 Task: In the  document Povertyfile.epub Insert the command  'Suggesting 'Email the file to   'softage.6@softage.net', with message attached Time-Sensitive: I kindly ask you to go through the email I've sent as soon as possible. and file type: Microsoft Word
Action: Mouse moved to (277, 445)
Screenshot: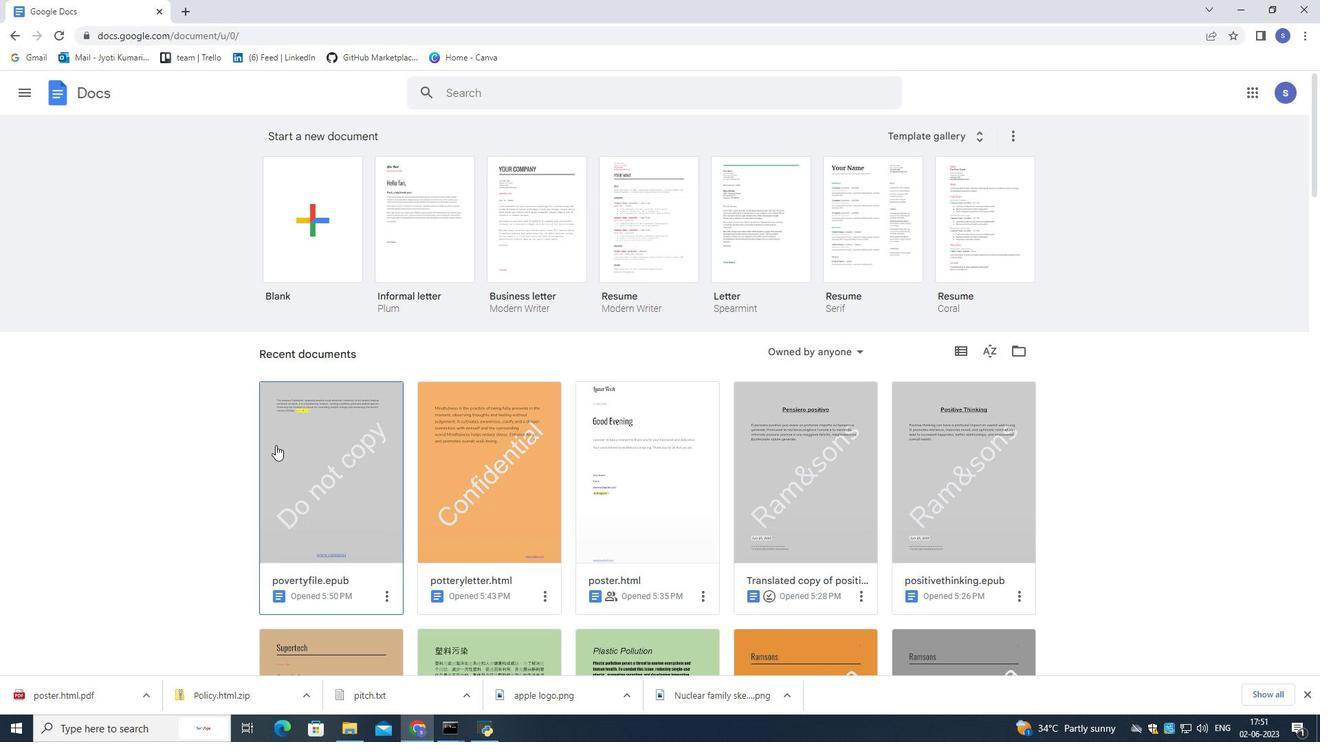 
Action: Mouse pressed left at (277, 445)
Screenshot: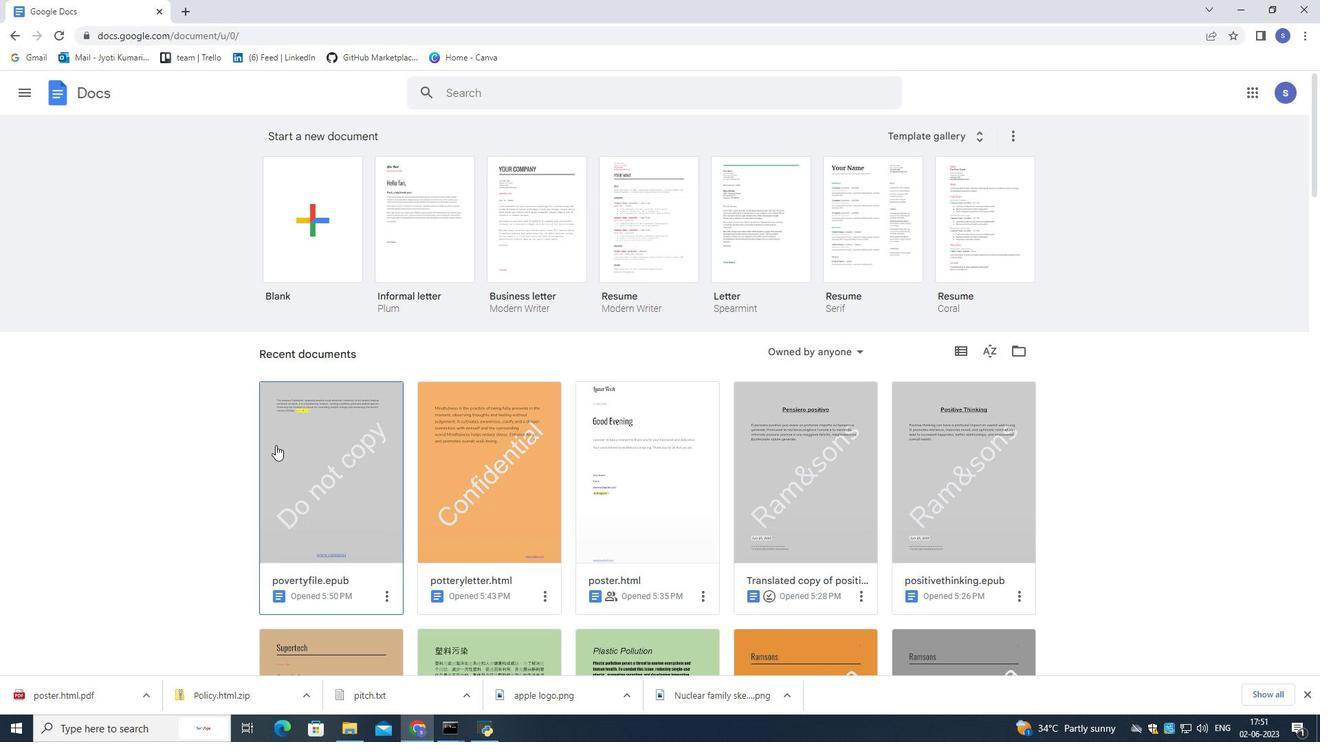 
Action: Mouse moved to (277, 445)
Screenshot: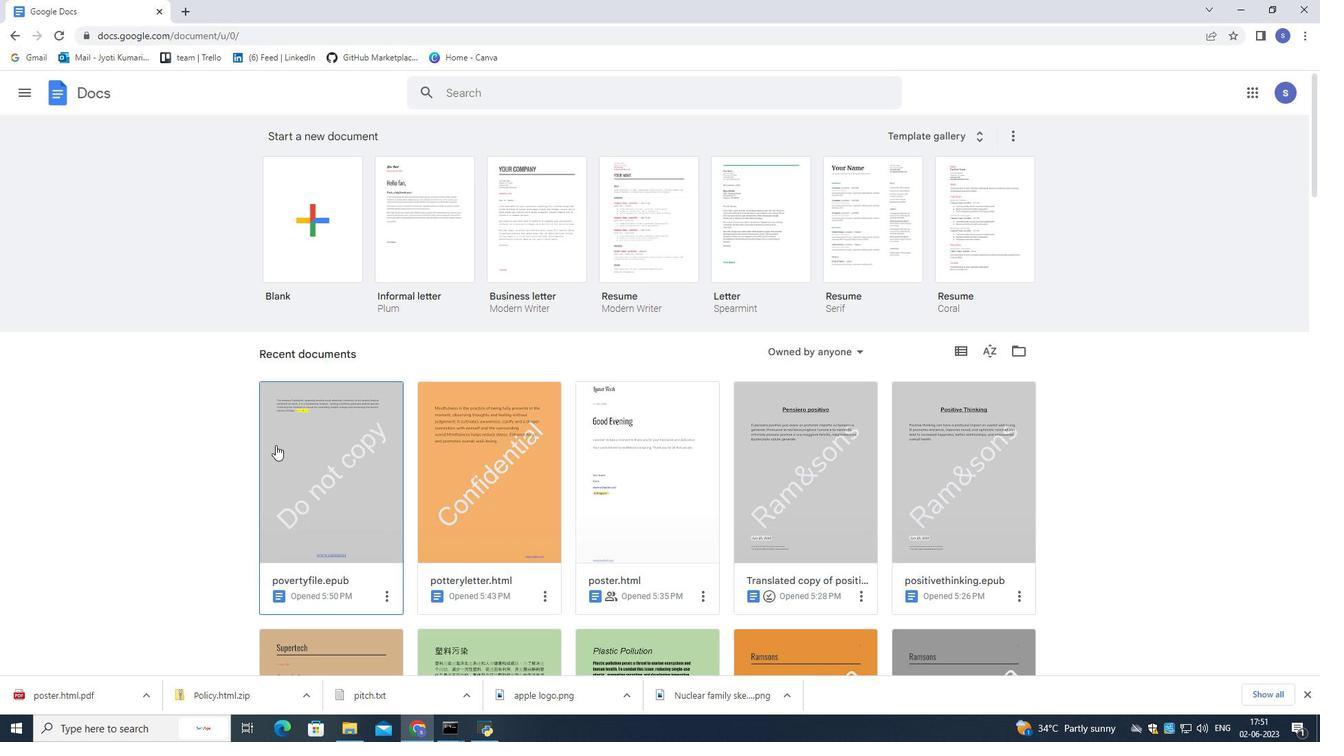 
Action: Mouse pressed left at (277, 445)
Screenshot: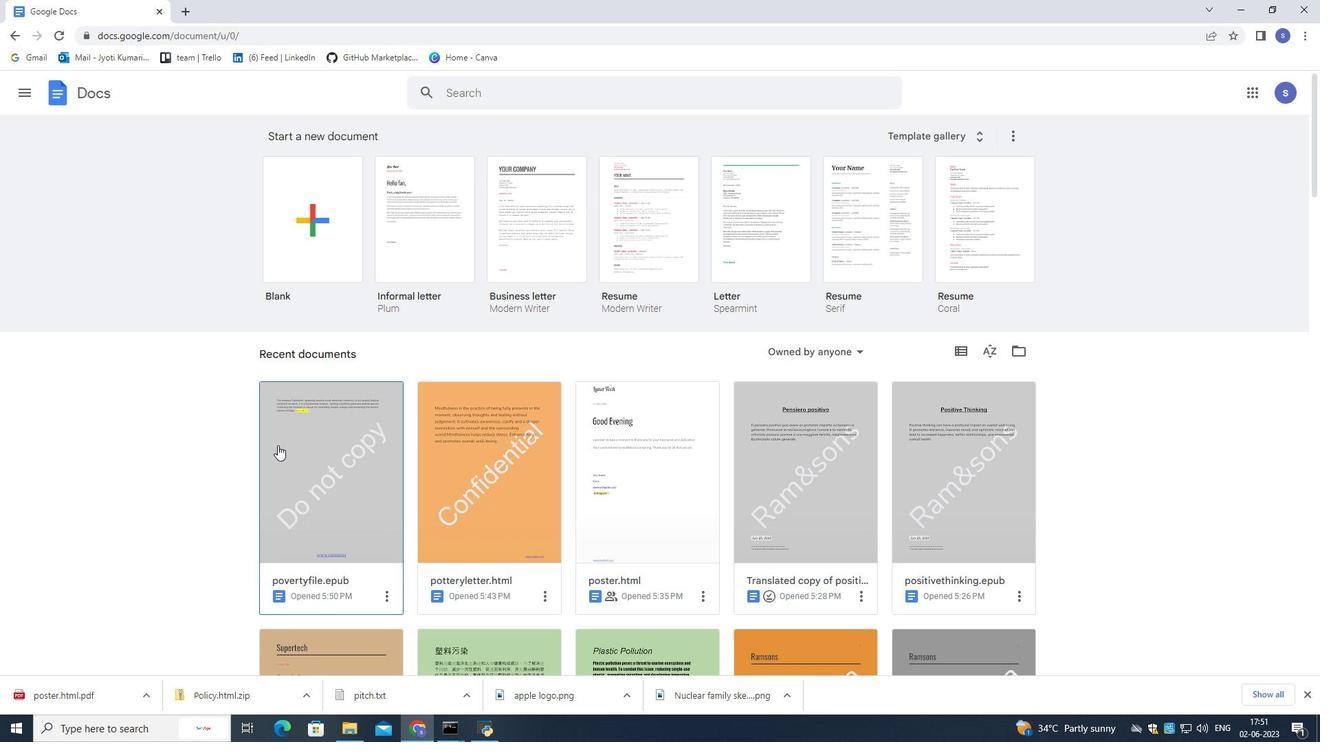
Action: Mouse moved to (1231, 129)
Screenshot: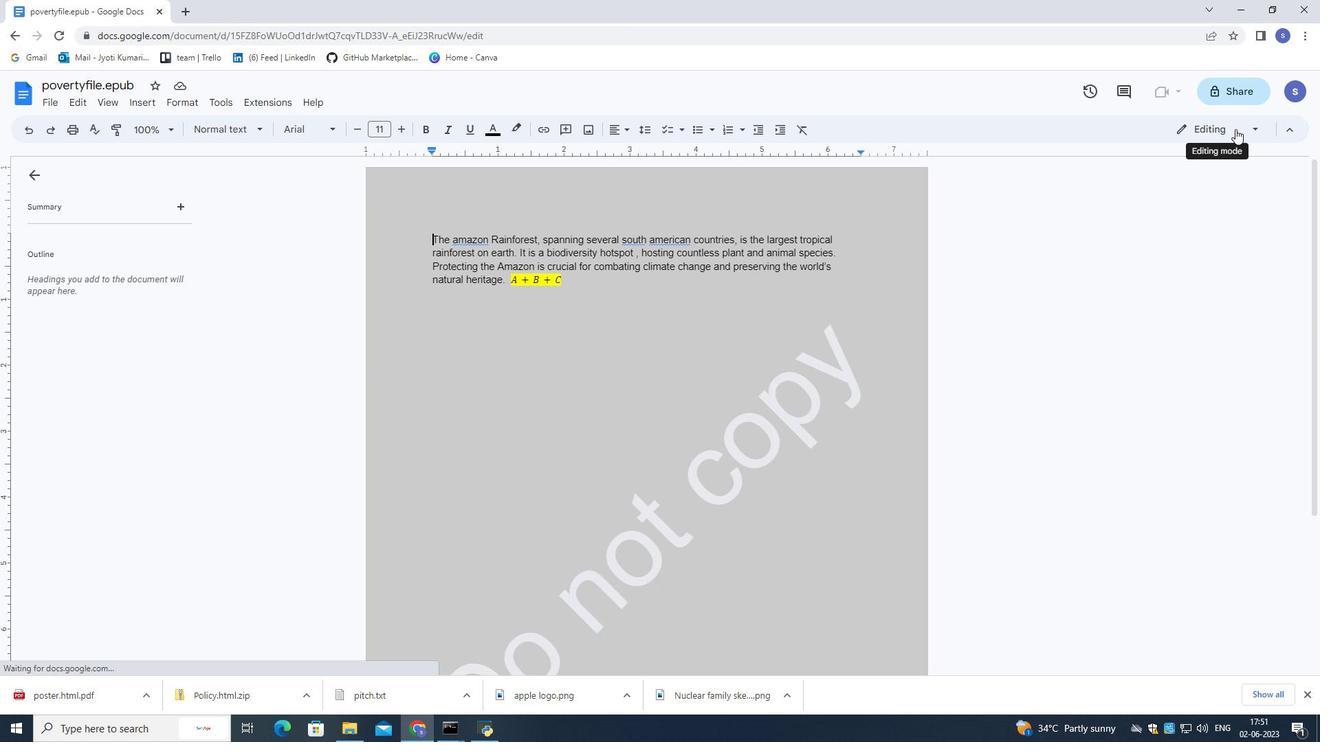 
Action: Mouse pressed left at (1231, 129)
Screenshot: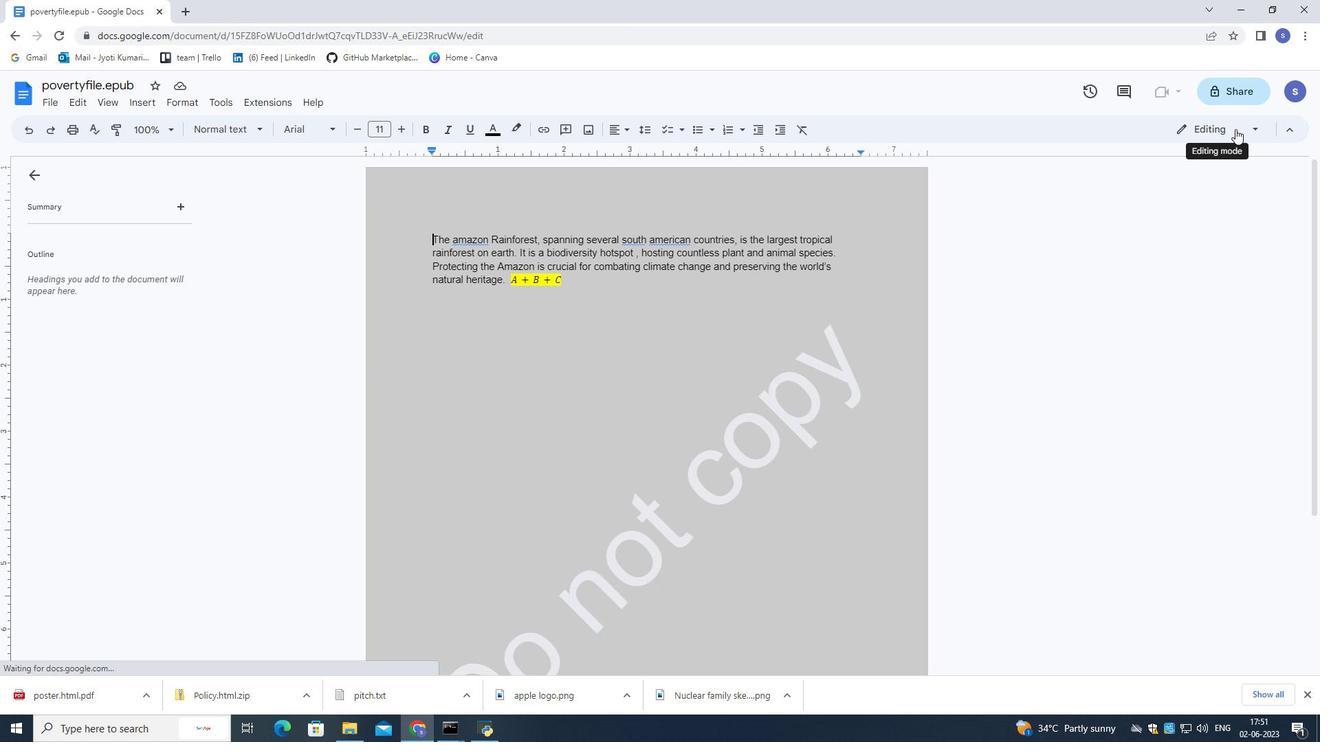
Action: Mouse moved to (1195, 189)
Screenshot: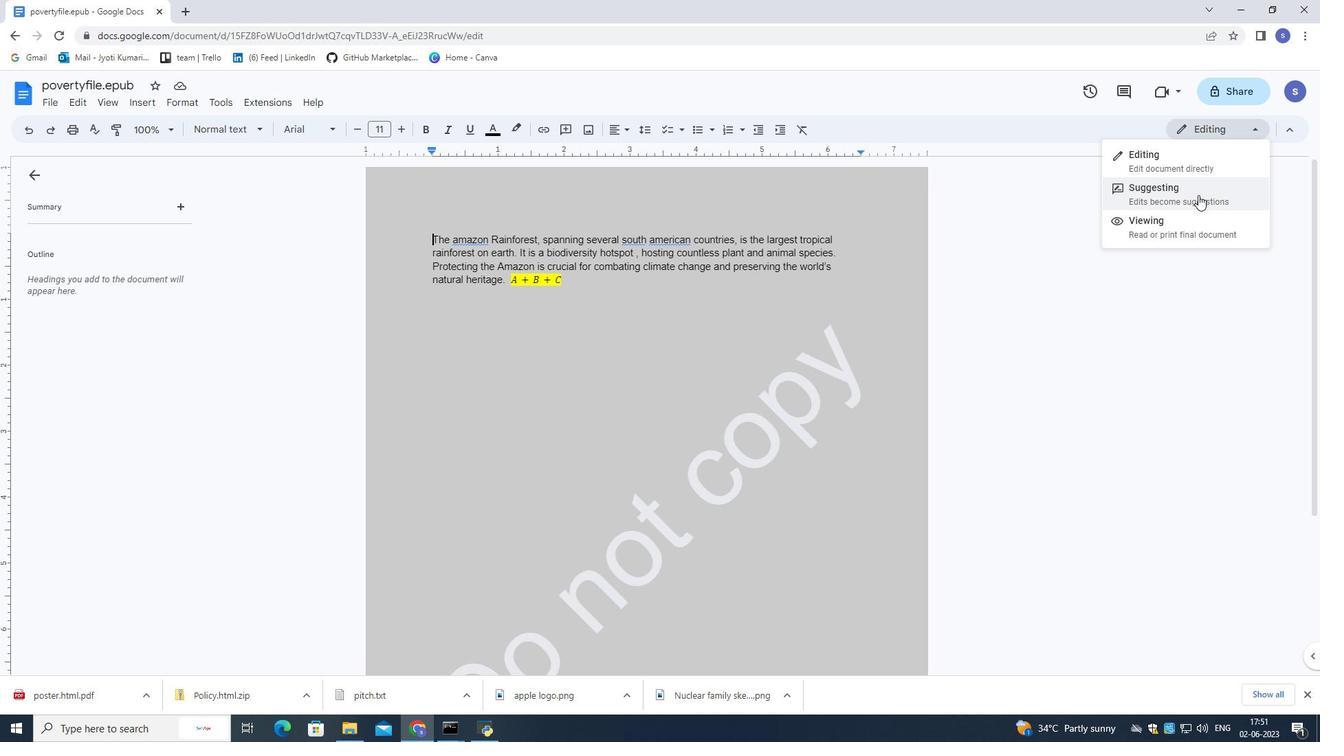 
Action: Mouse pressed left at (1195, 189)
Screenshot: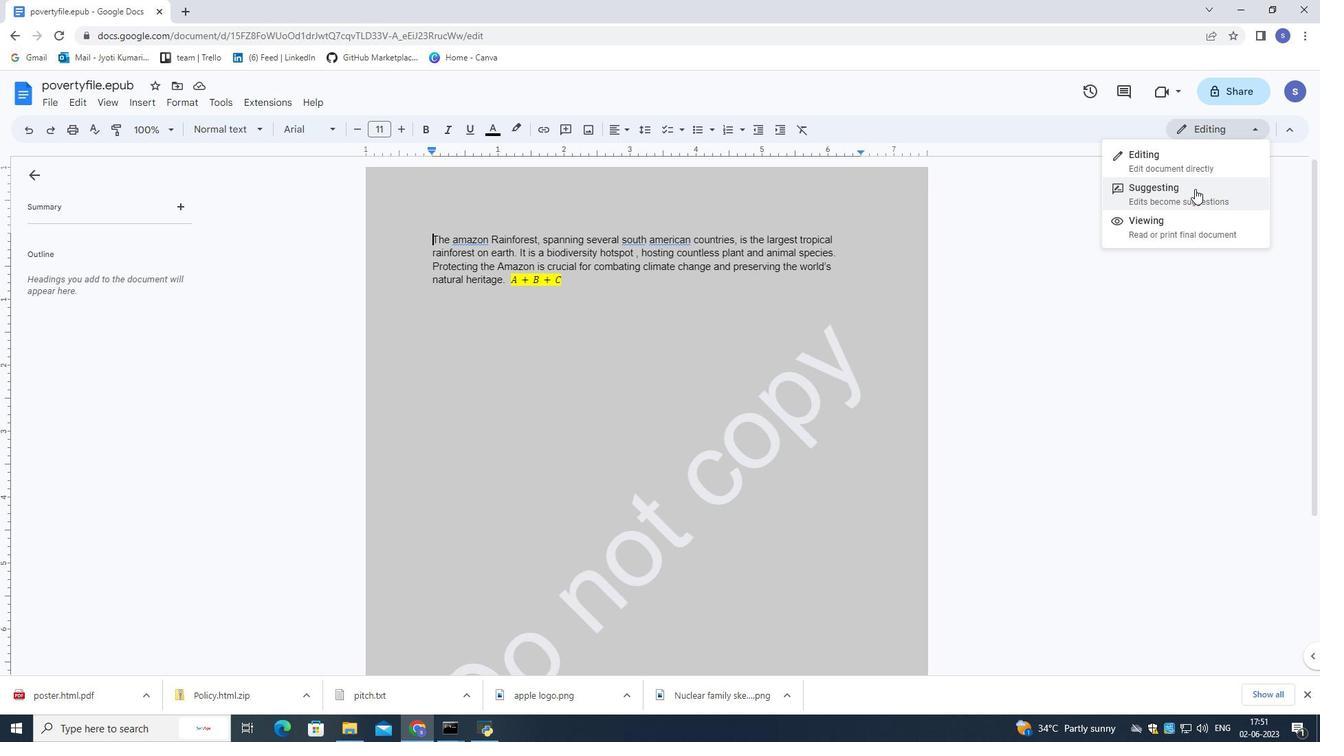 
Action: Mouse moved to (51, 100)
Screenshot: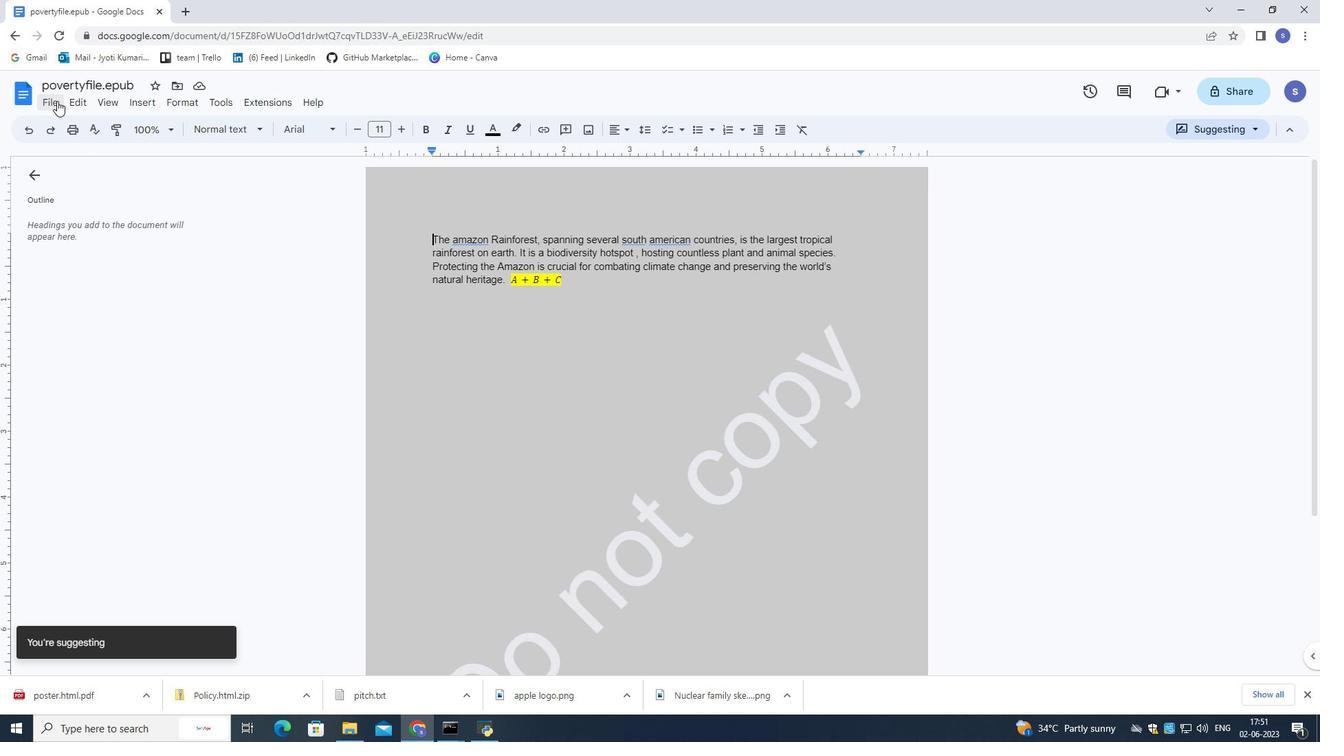 
Action: Mouse pressed left at (51, 100)
Screenshot: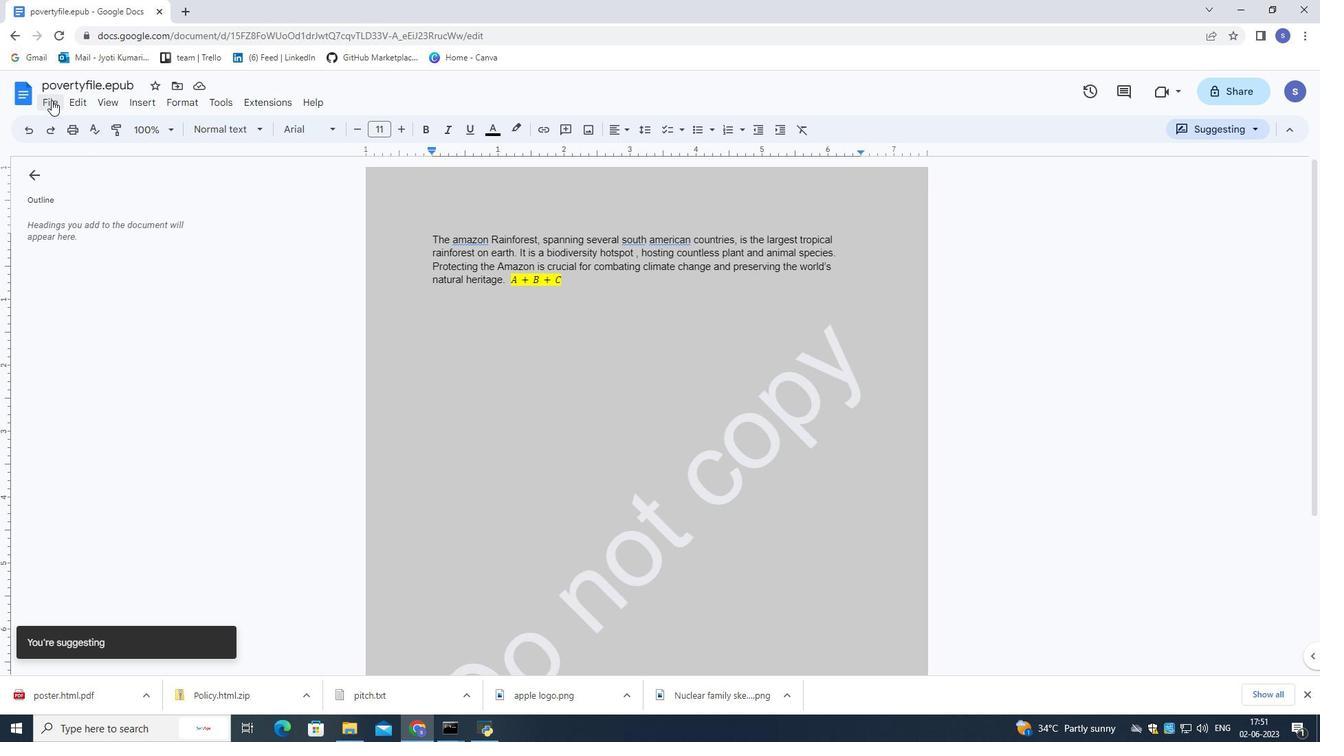 
Action: Mouse moved to (299, 233)
Screenshot: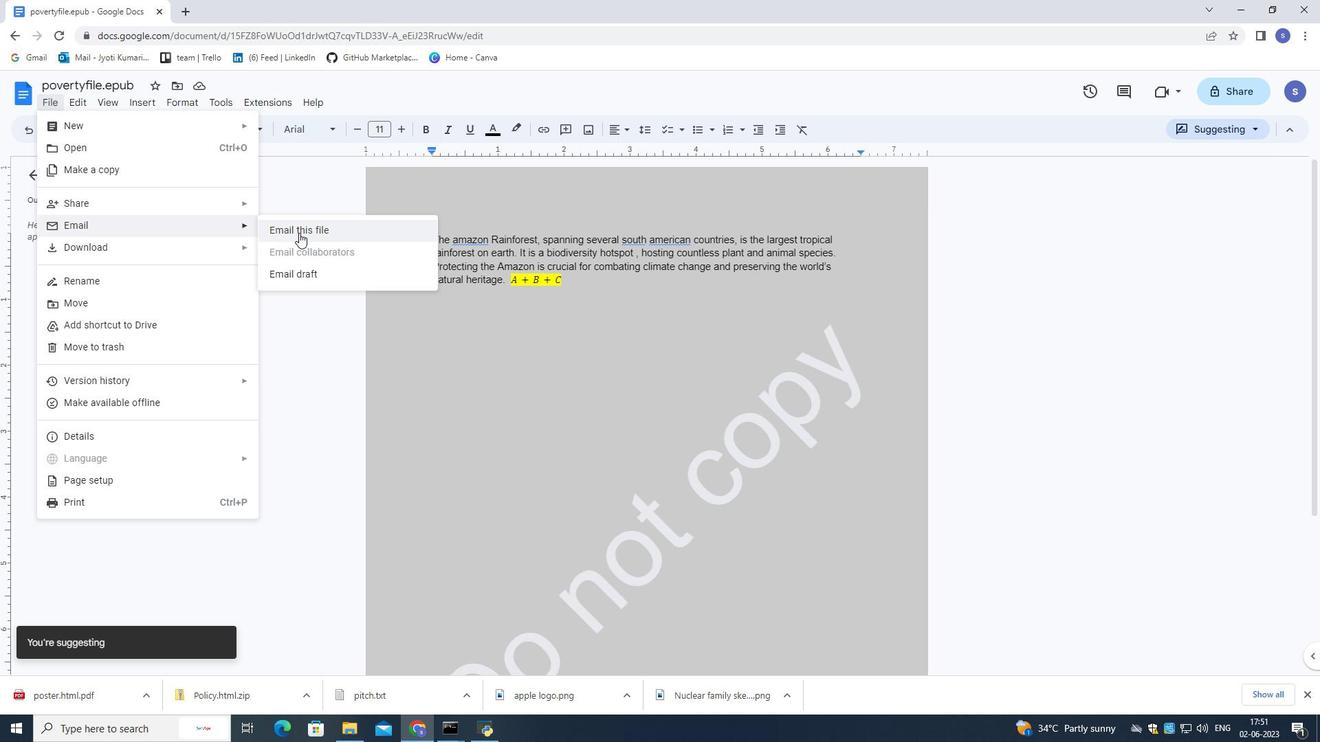 
Action: Mouse pressed left at (299, 233)
Screenshot: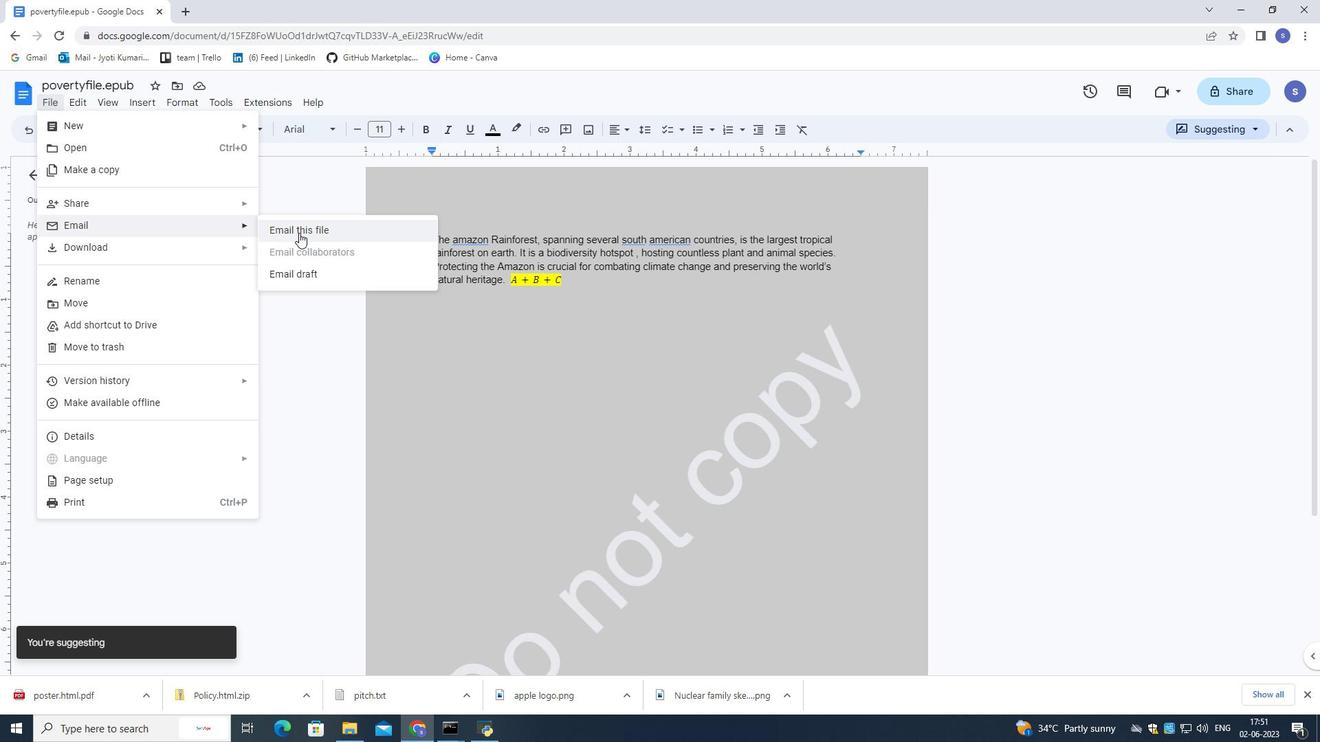 
Action: Mouse moved to (297, 229)
Screenshot: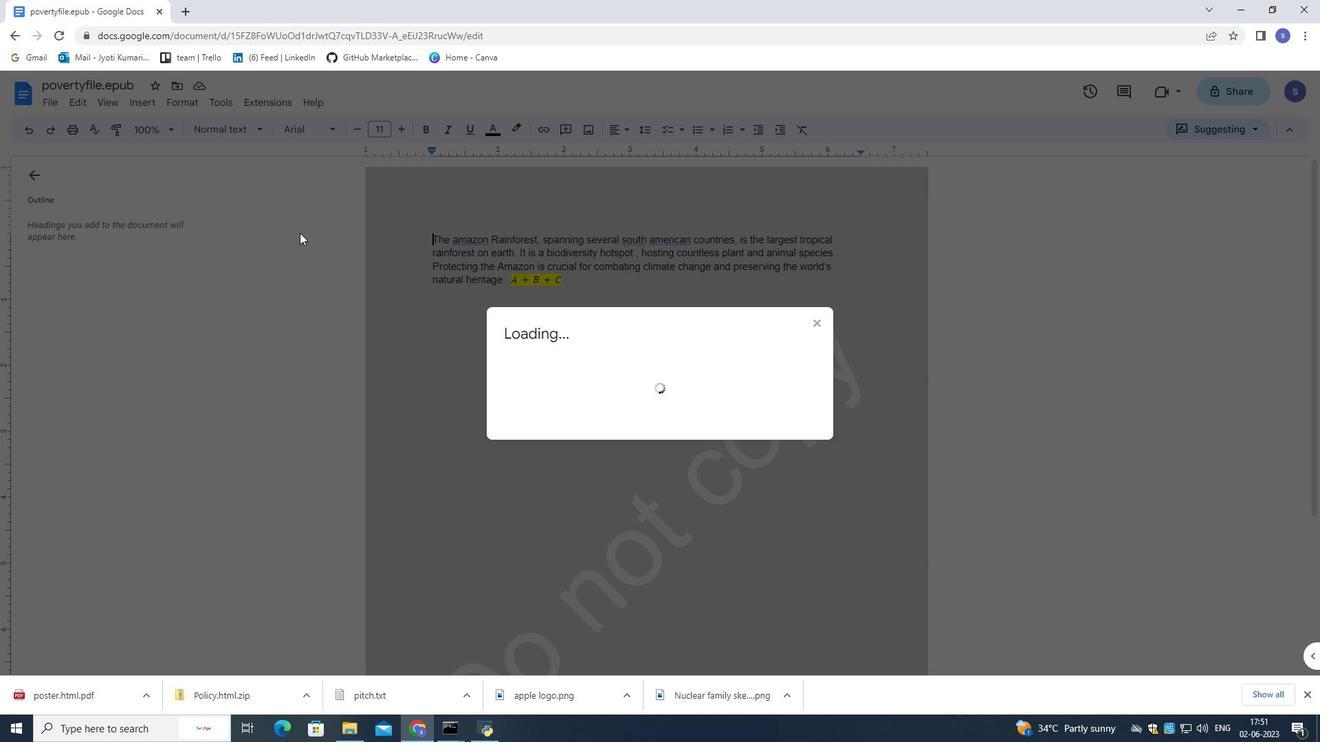 
Action: Key pressed s
Screenshot: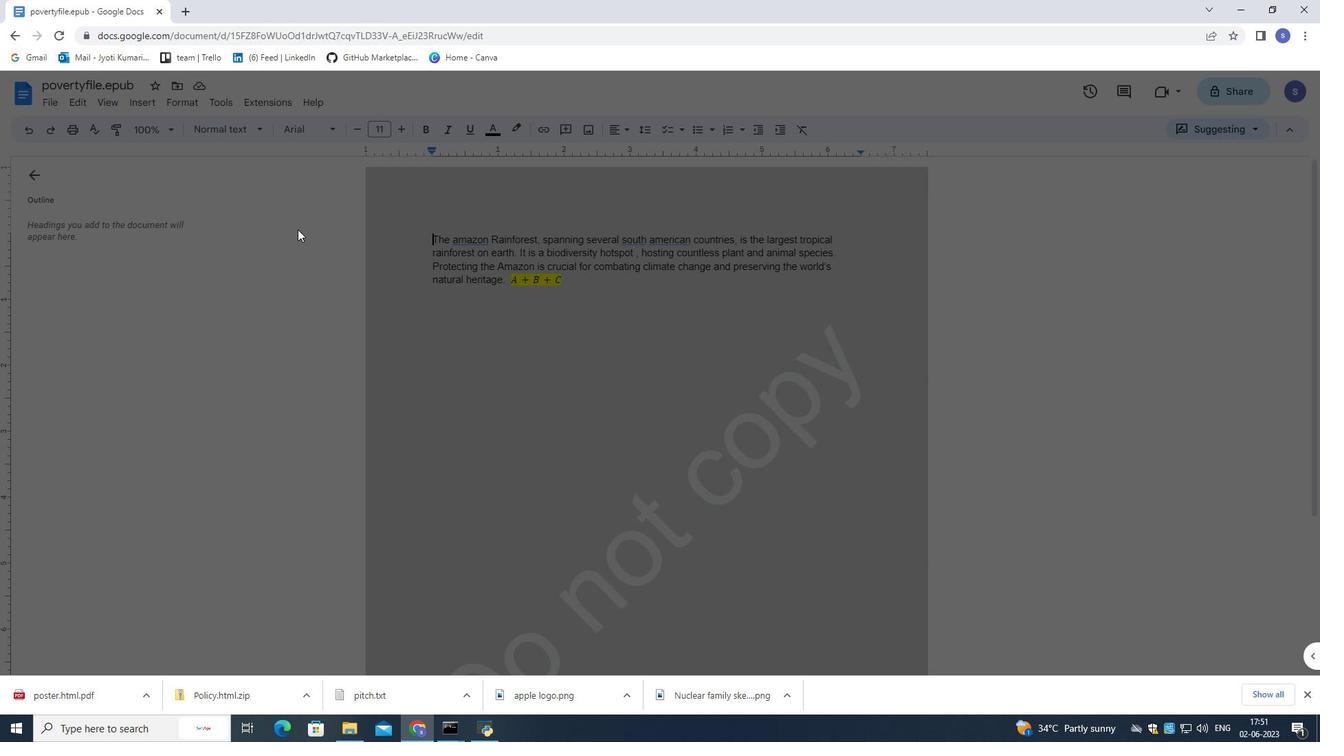 
Action: Mouse moved to (295, 223)
Screenshot: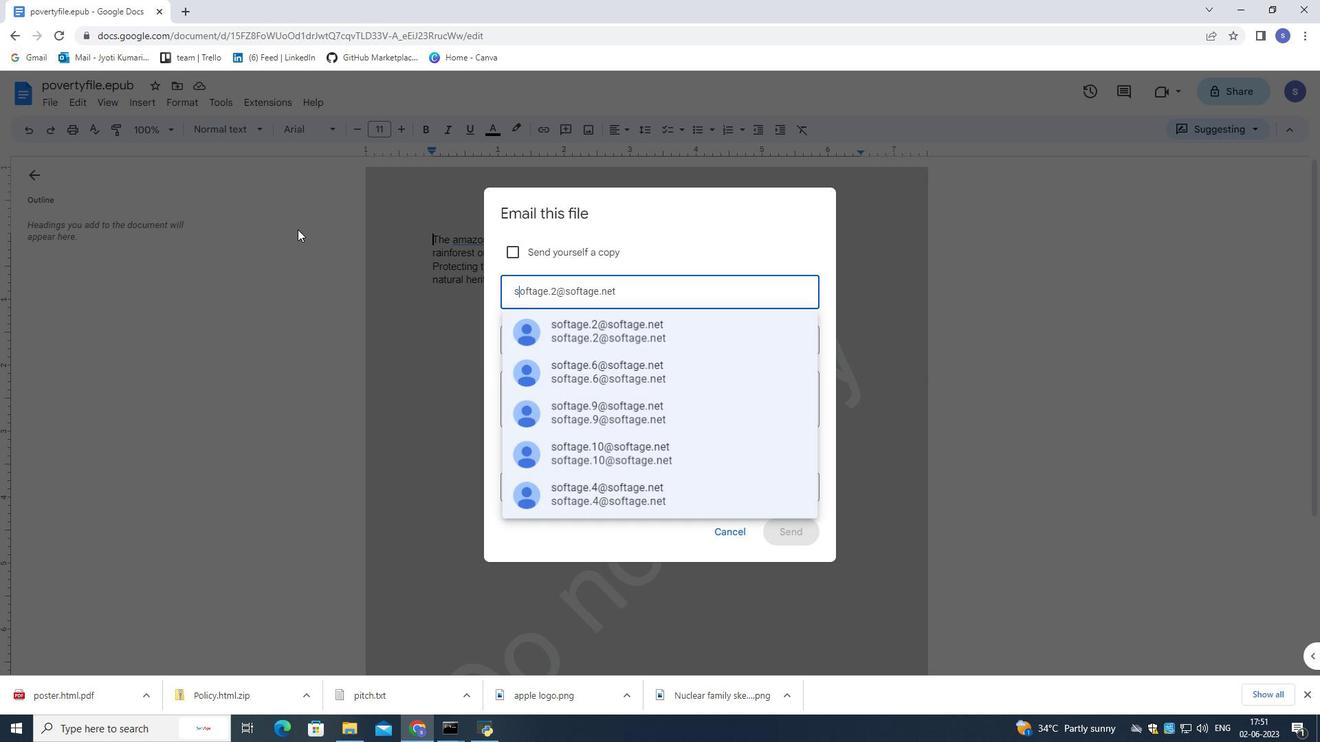 
Action: Key pressed o
Screenshot: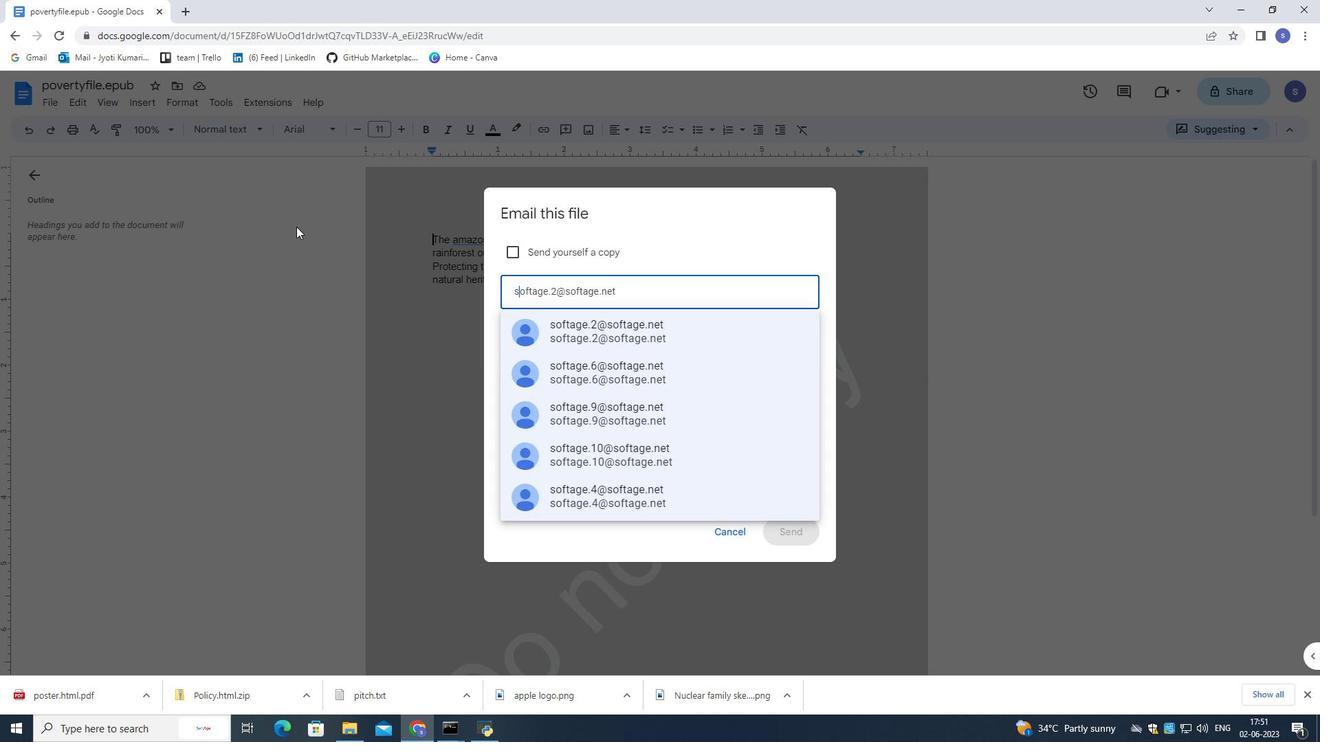 
Action: Mouse moved to (295, 221)
Screenshot: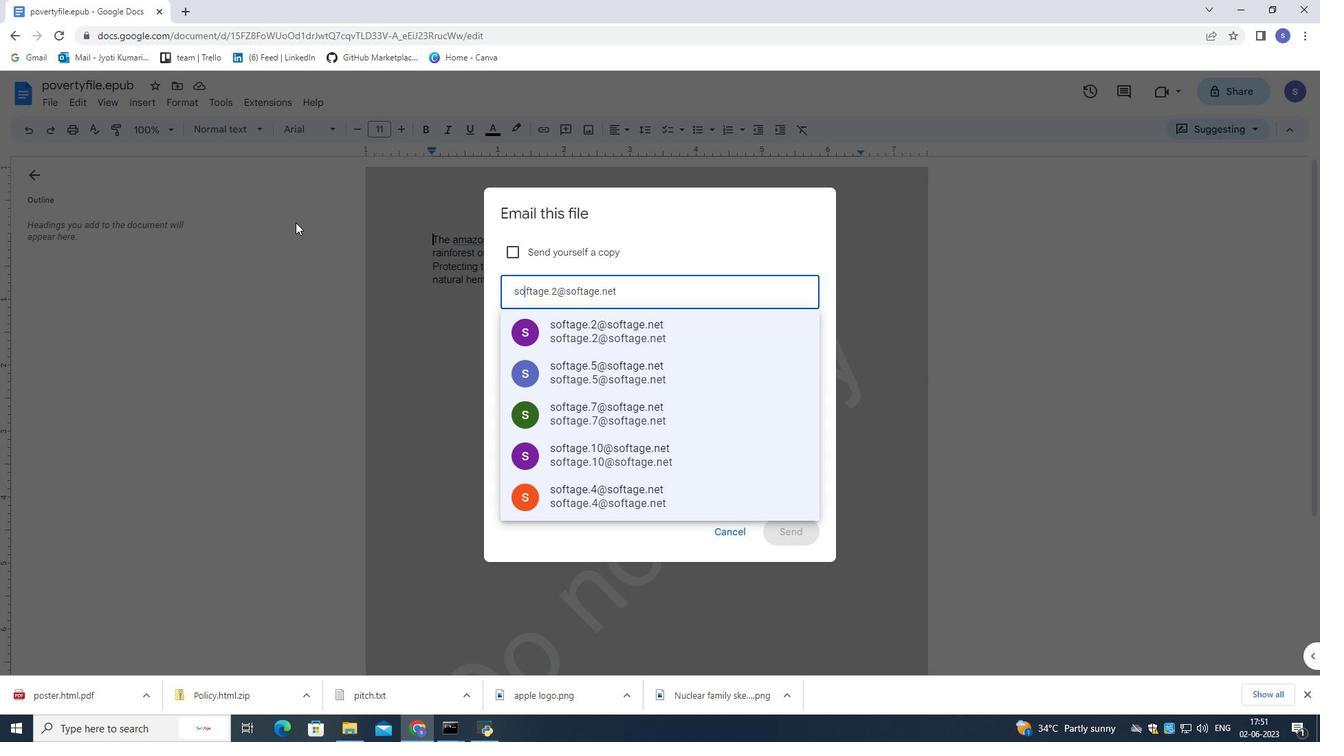 
Action: Key pressed f
Screenshot: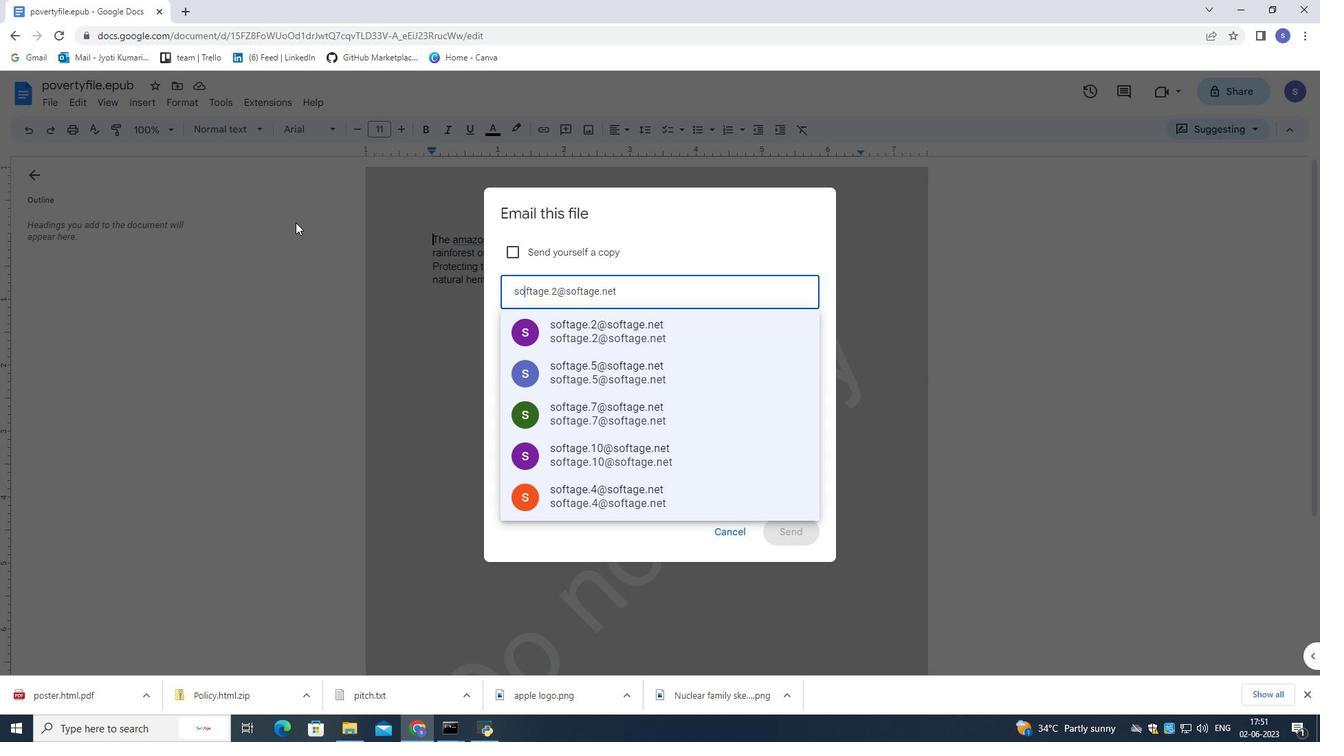 
Action: Mouse moved to (295, 218)
Screenshot: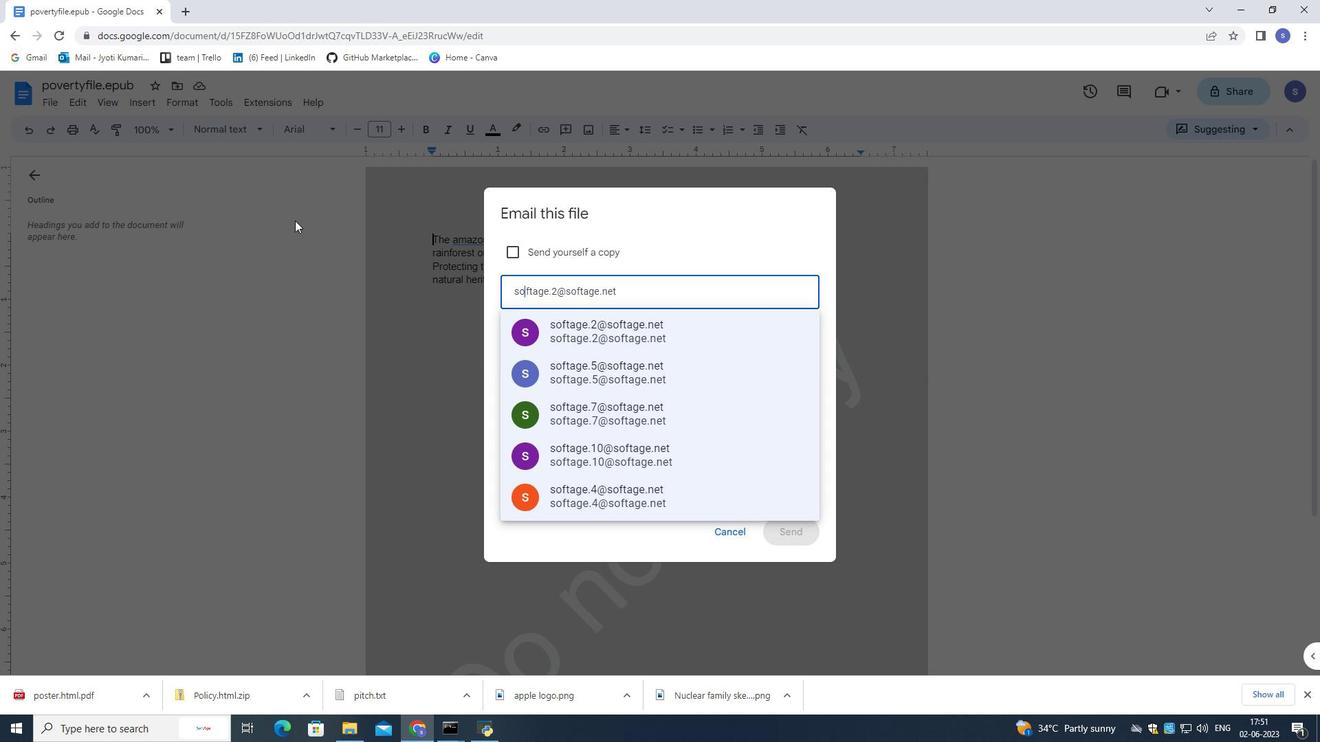 
Action: Key pressed t
Screenshot: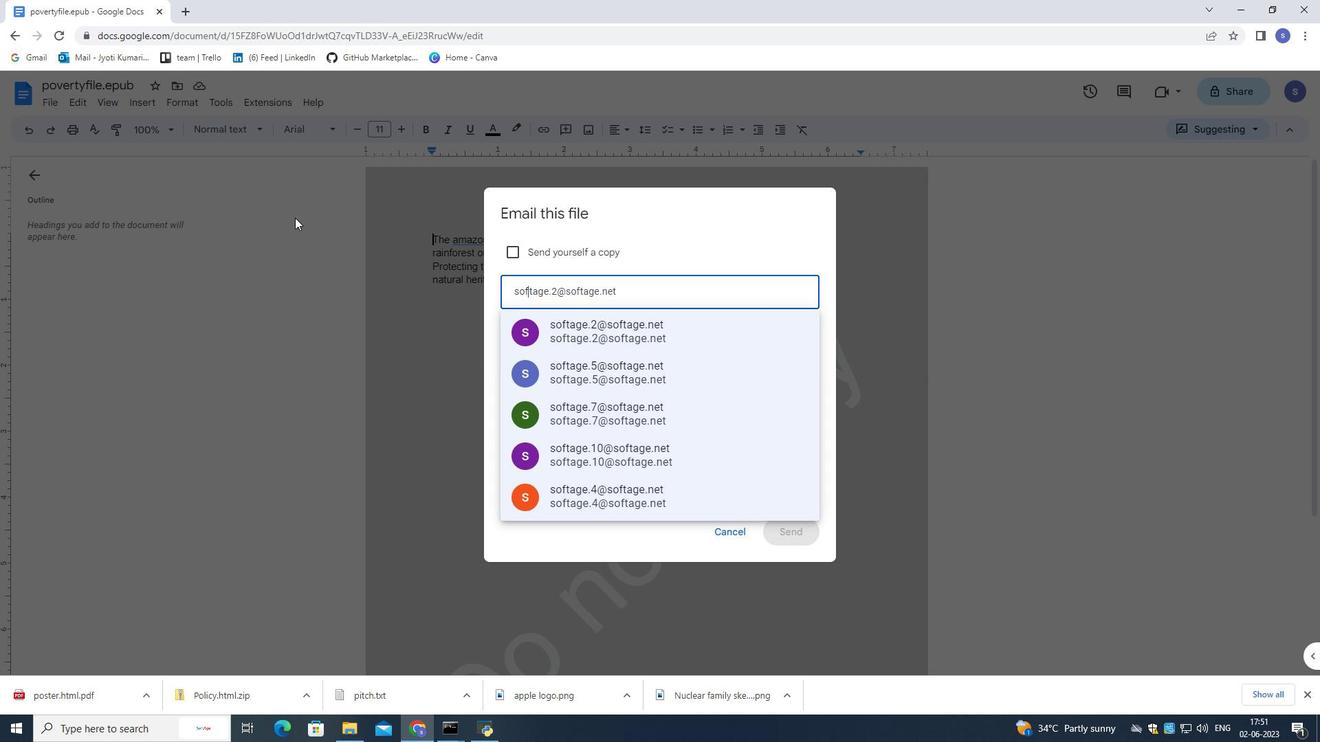 
Action: Mouse moved to (293, 216)
Screenshot: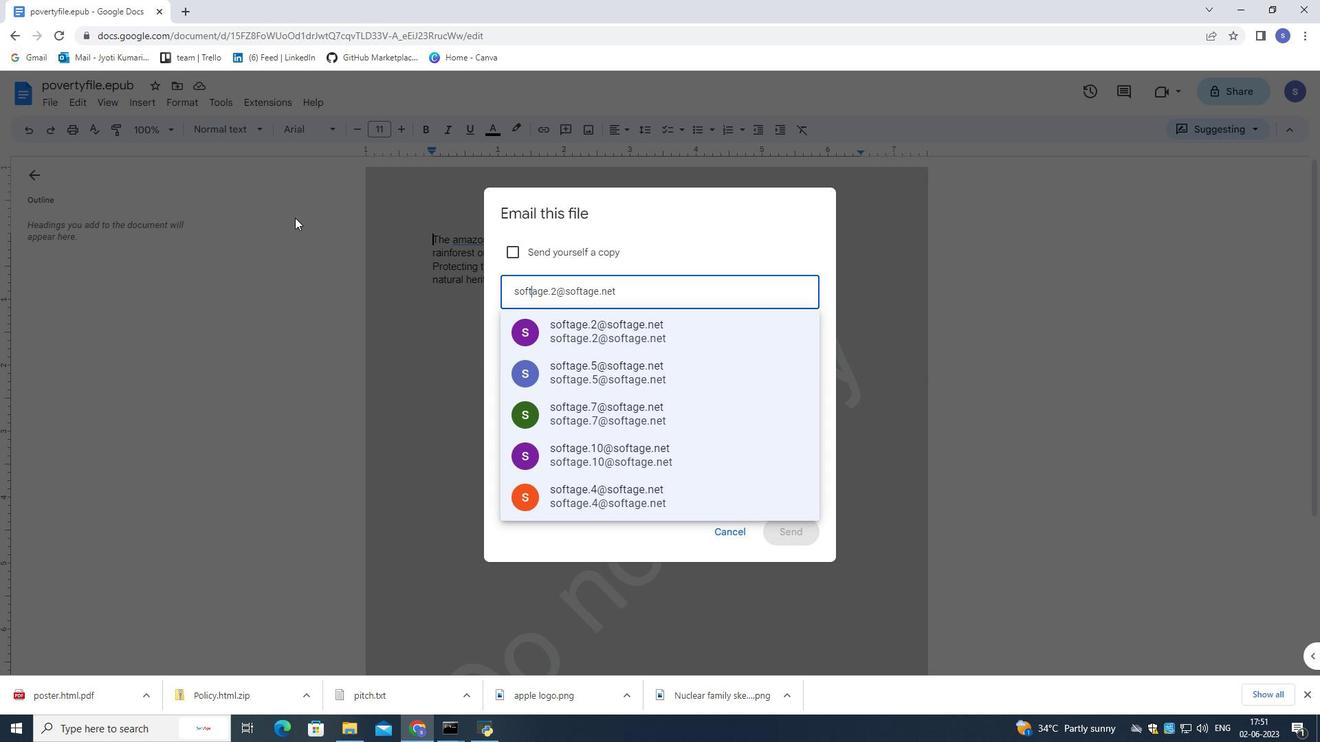 
Action: Key pressed age
Screenshot: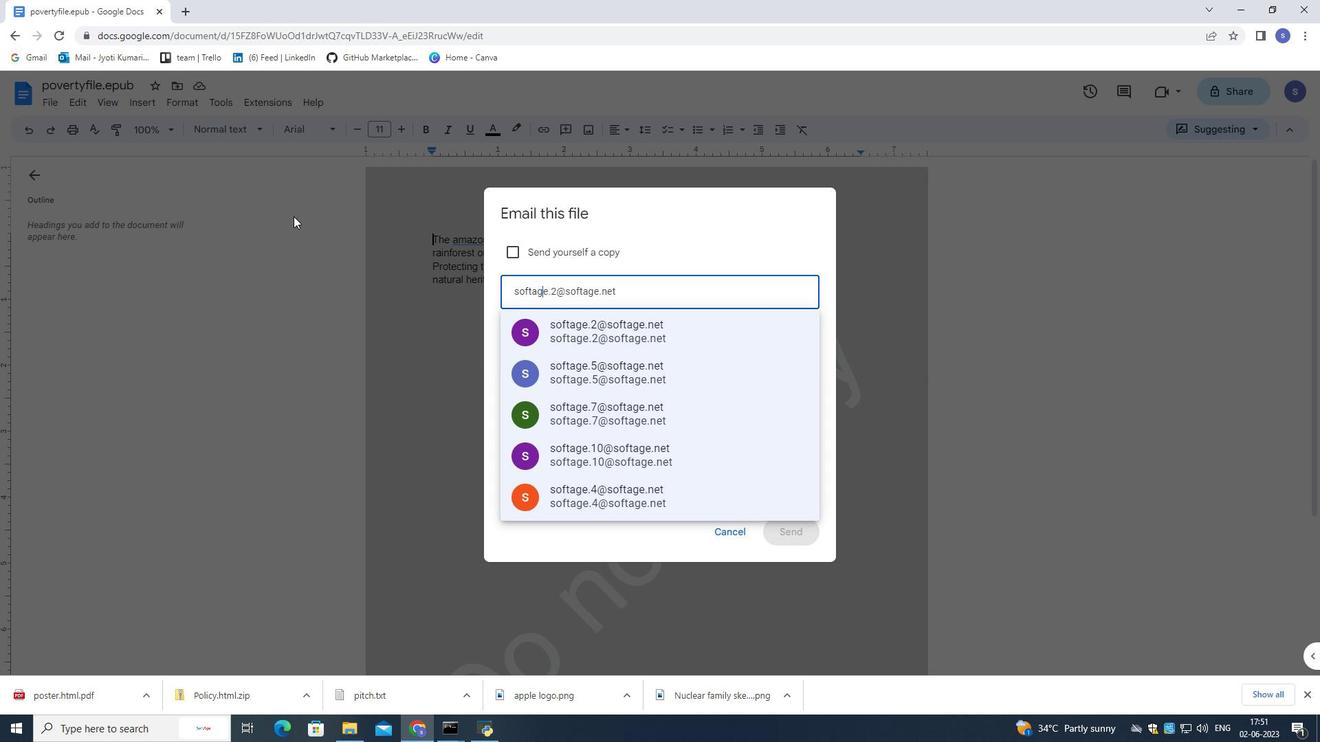 
Action: Mouse moved to (293, 216)
Screenshot: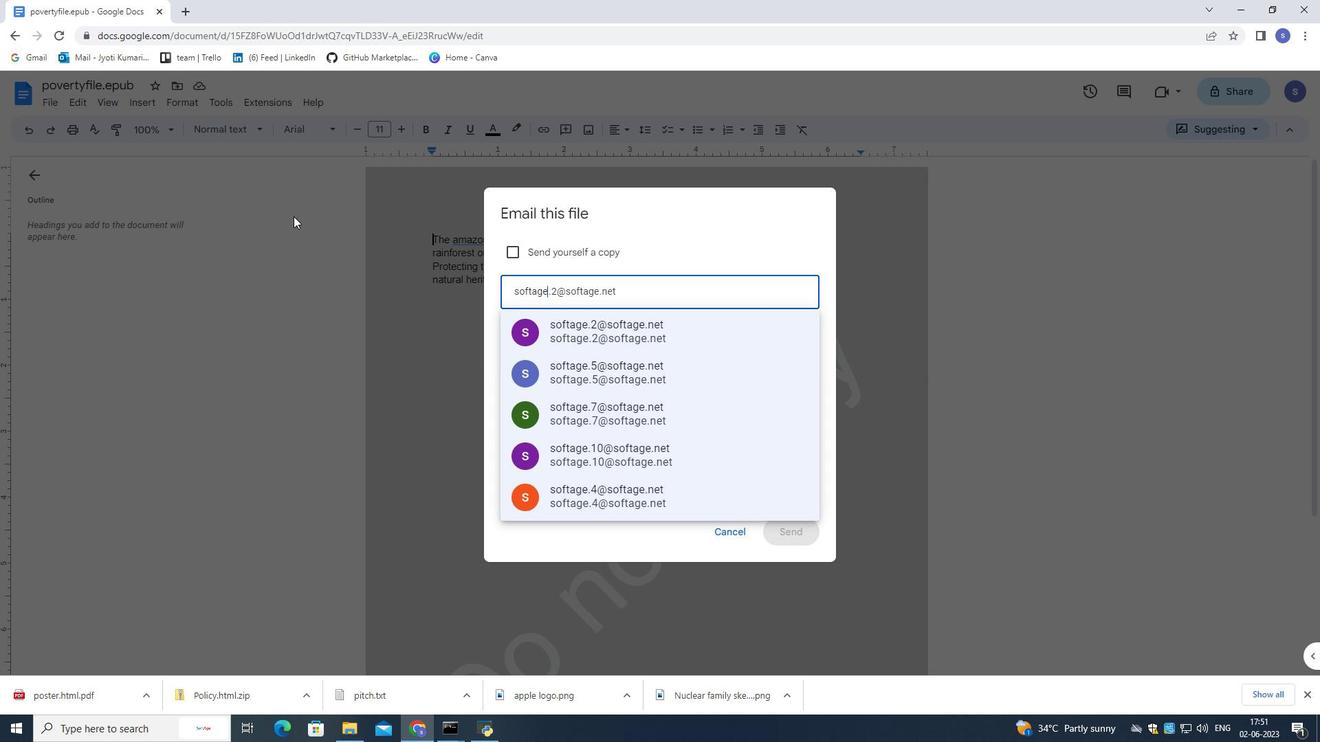 
Action: Key pressed .
Screenshot: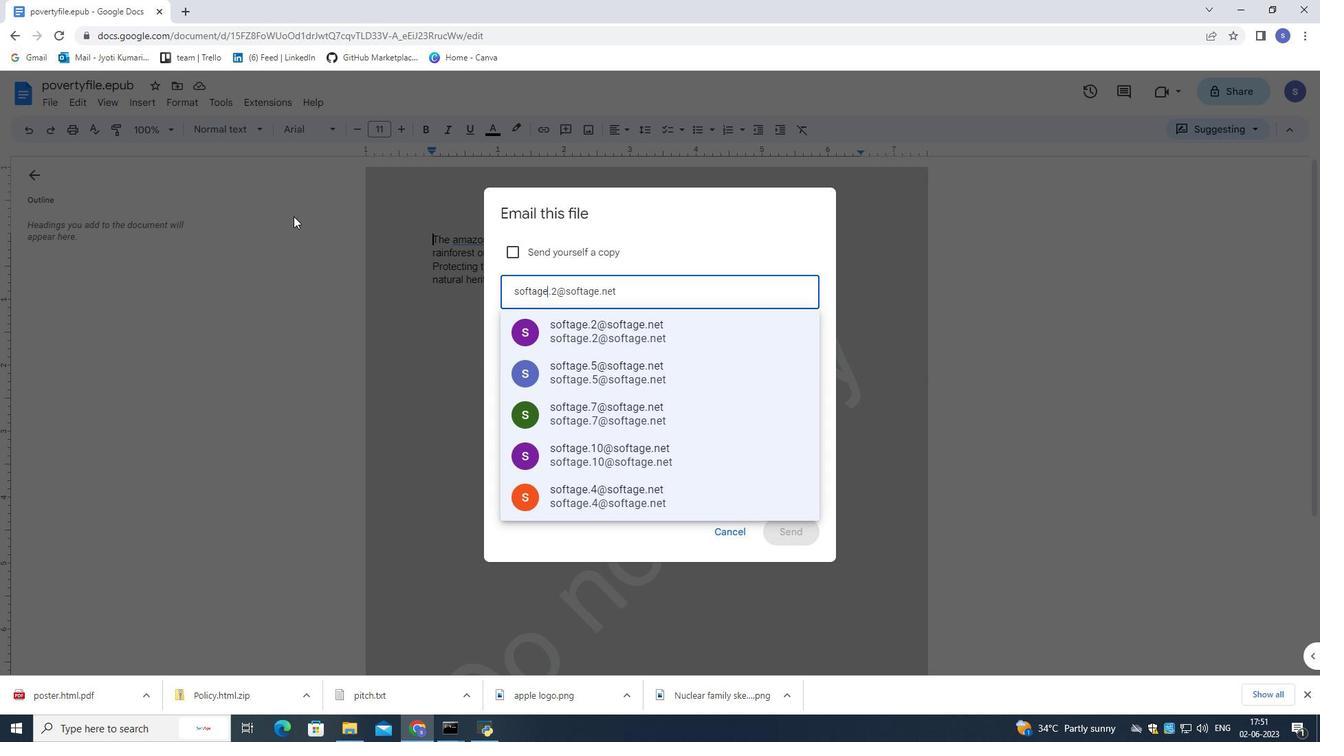 
Action: Mouse moved to (293, 215)
Screenshot: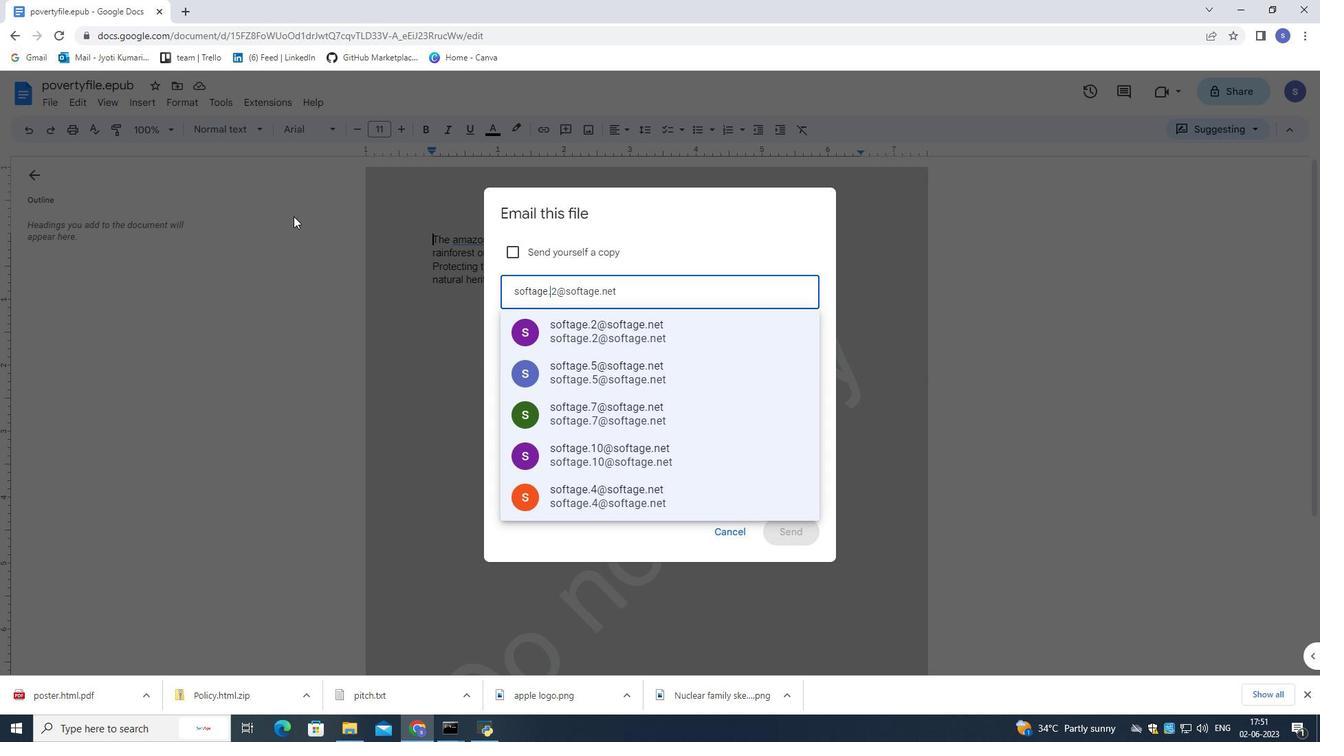 
Action: Key pressed 6
Screenshot: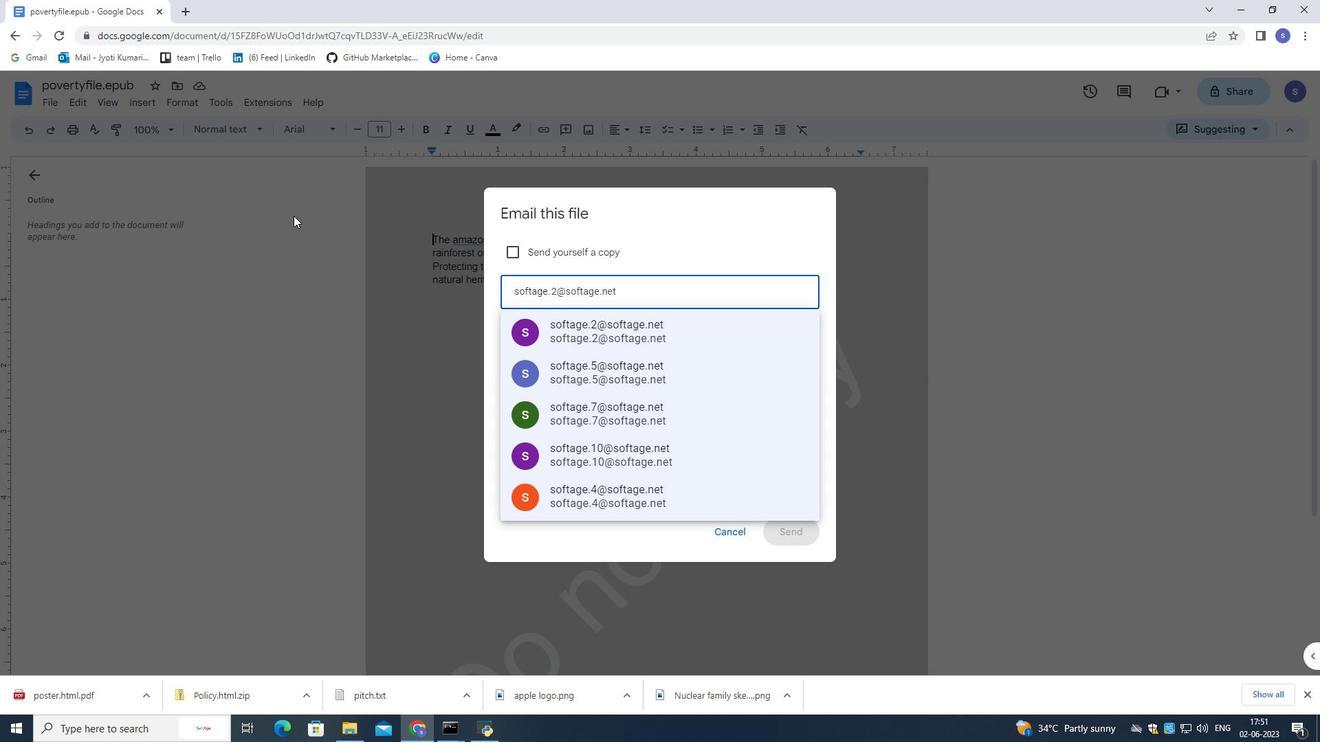 
Action: Mouse moved to (293, 214)
Screenshot: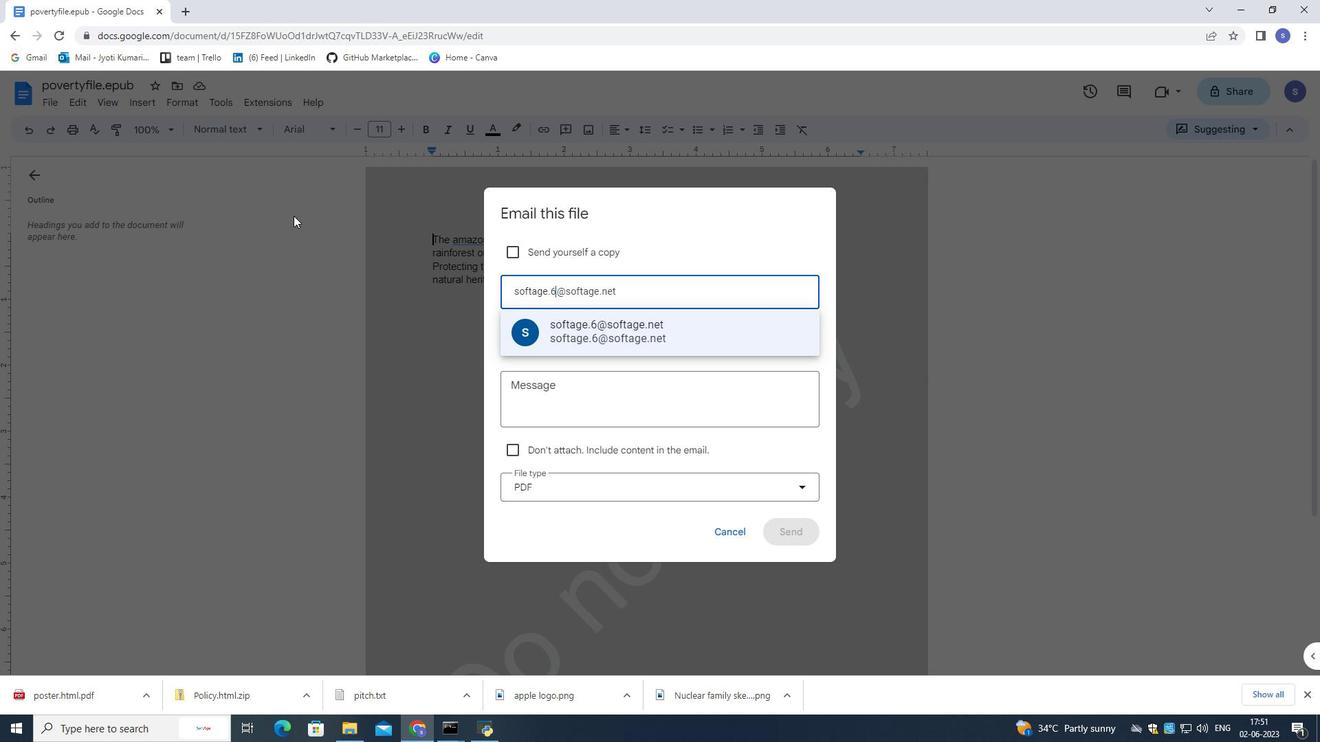 
Action: Key pressed <Key.shift>@so
Screenshot: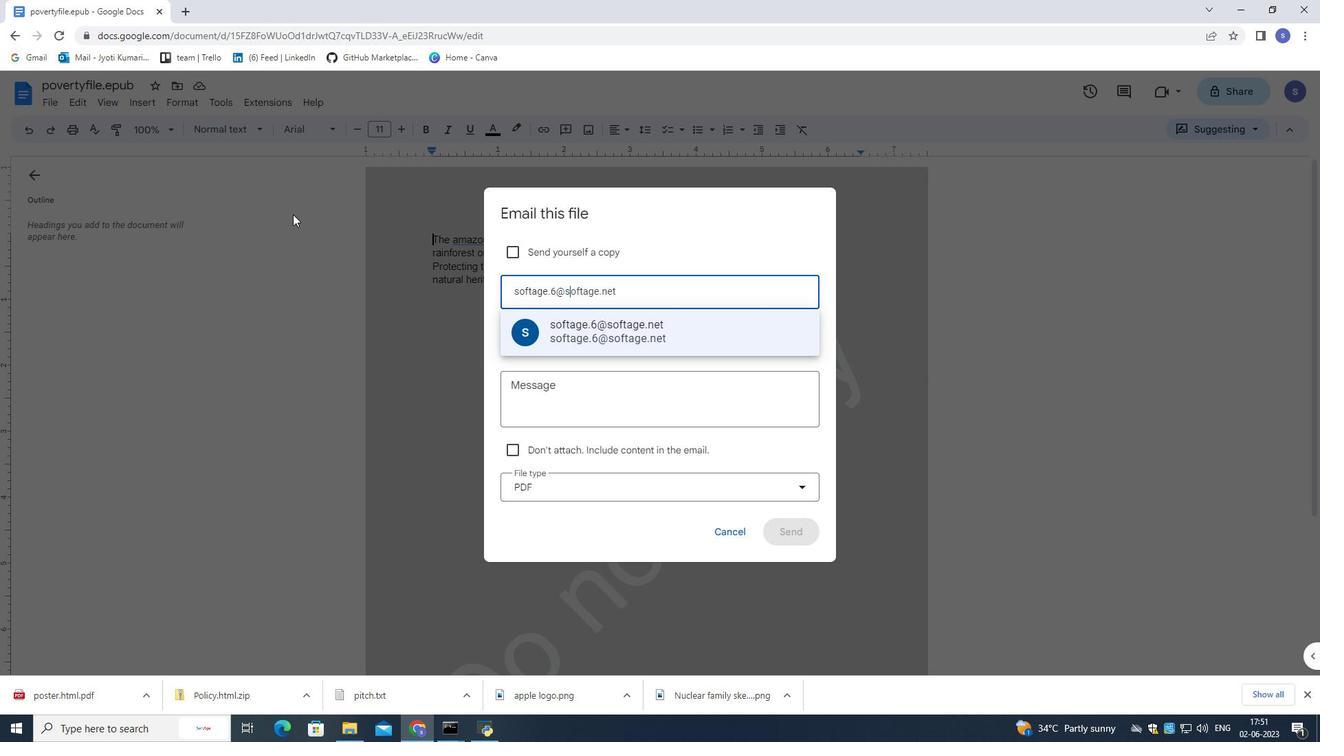 
Action: Mouse moved to (293, 212)
Screenshot: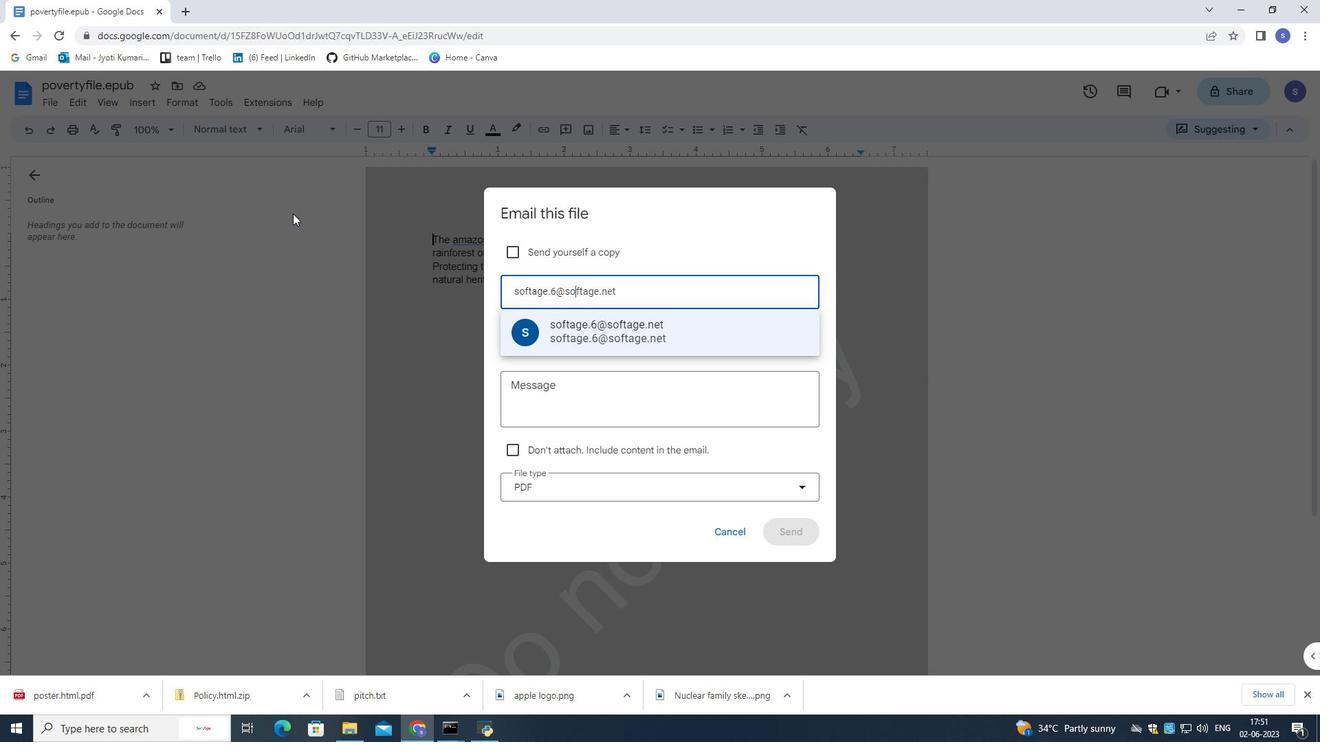 
Action: Key pressed ftage
Screenshot: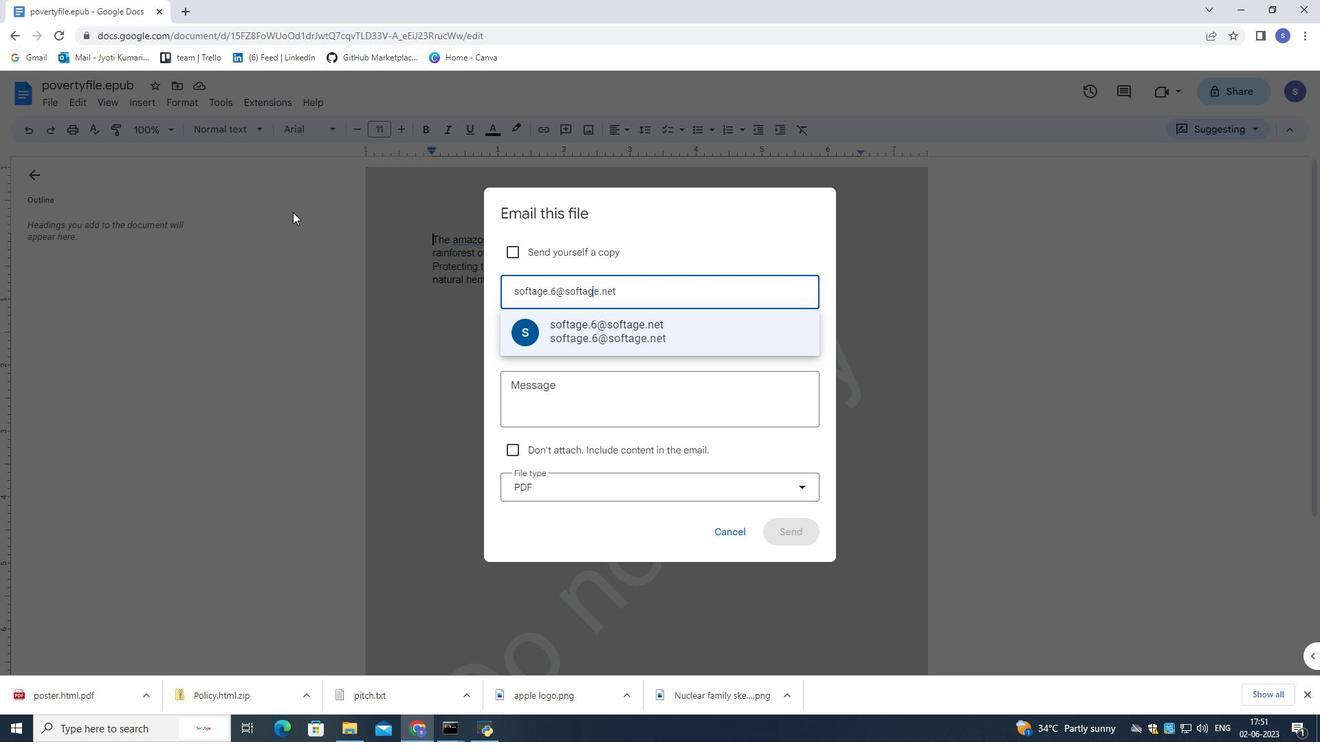 
Action: Mouse moved to (293, 212)
Screenshot: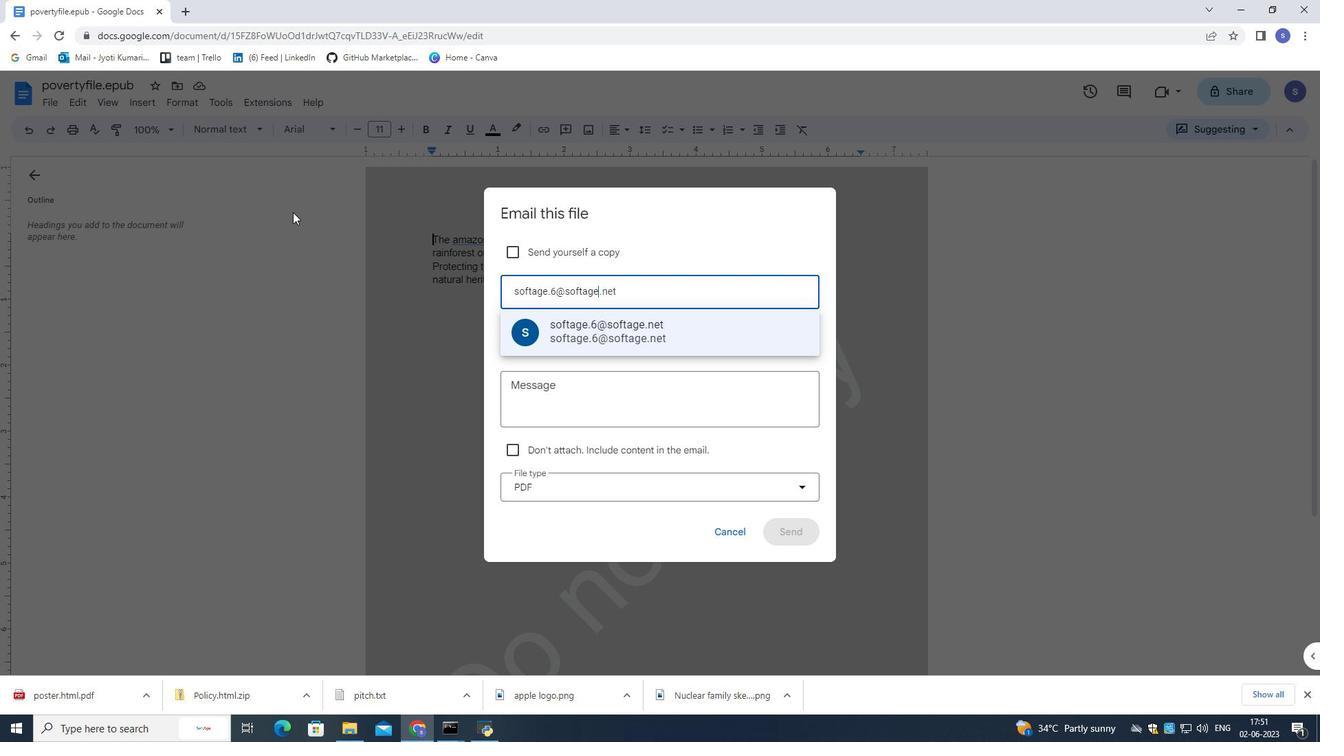 
Action: Key pressed .net
Screenshot: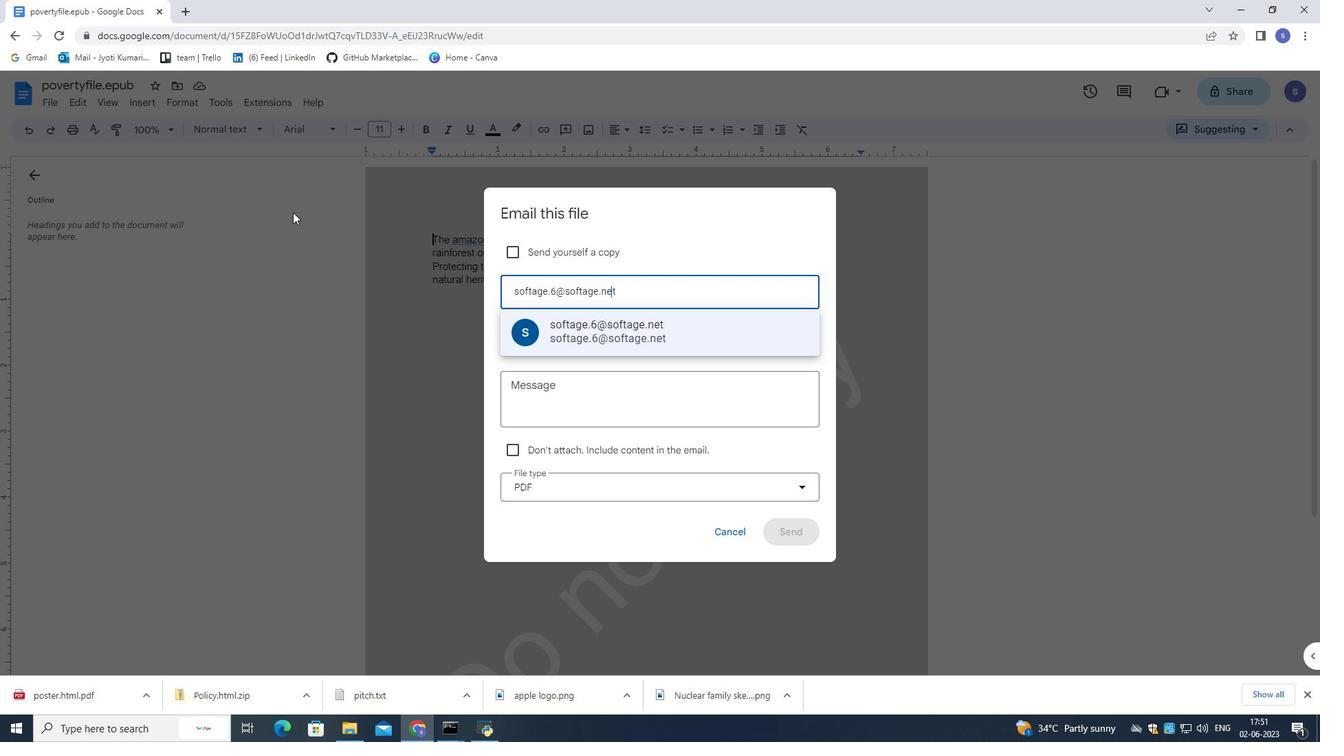 
Action: Mouse moved to (620, 315)
Screenshot: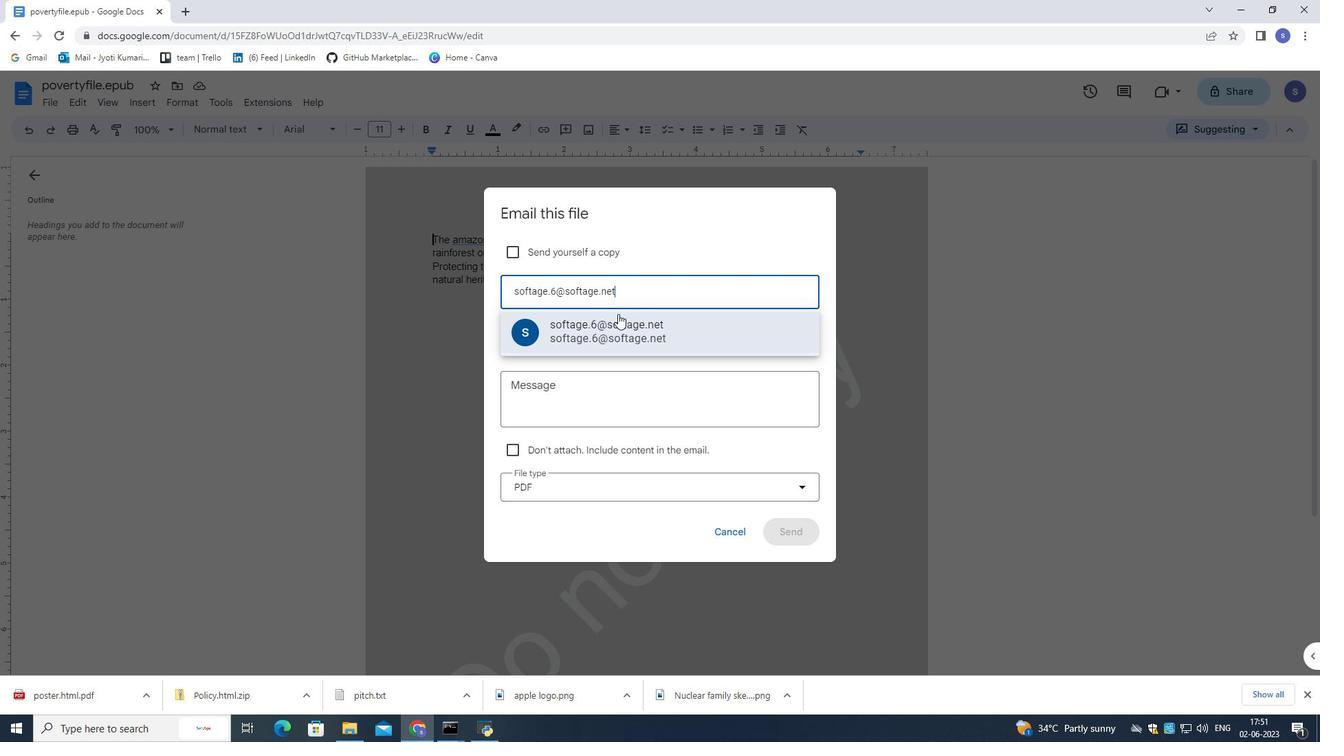 
Action: Mouse pressed left at (620, 315)
Screenshot: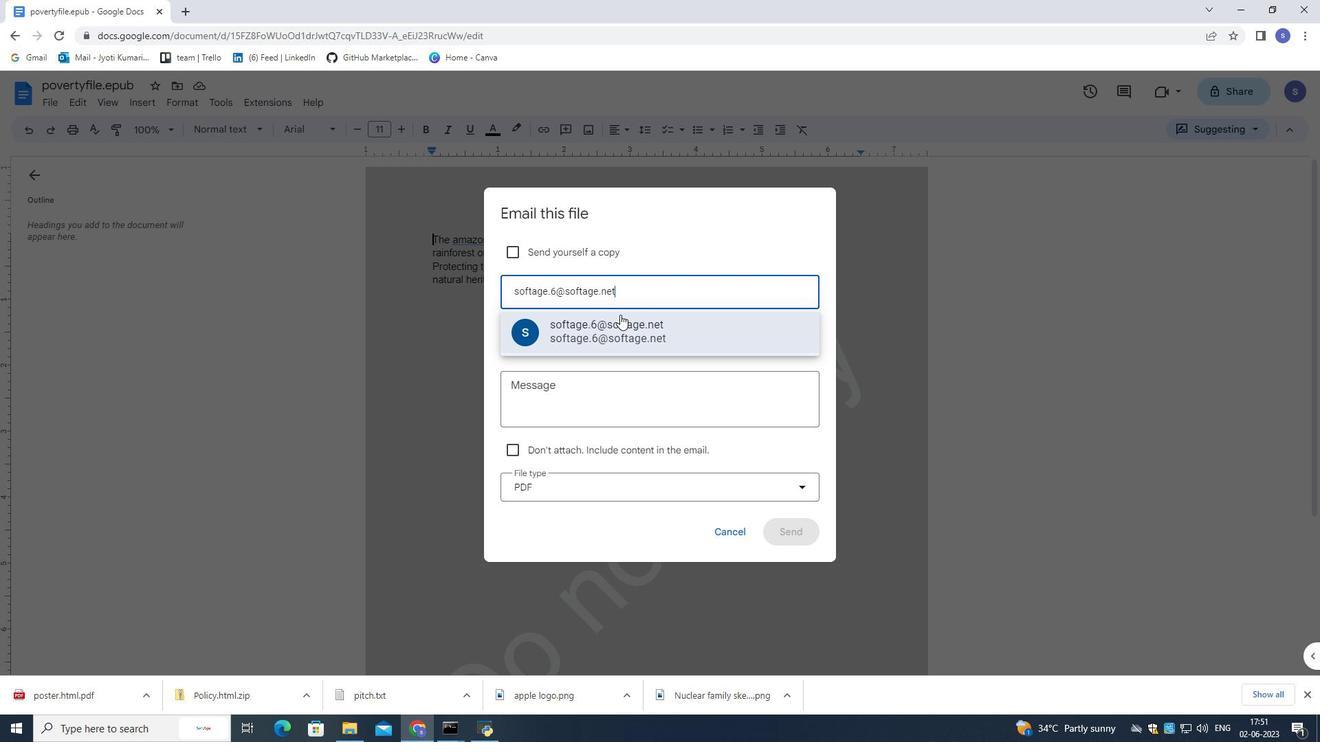 
Action: Mouse moved to (648, 423)
Screenshot: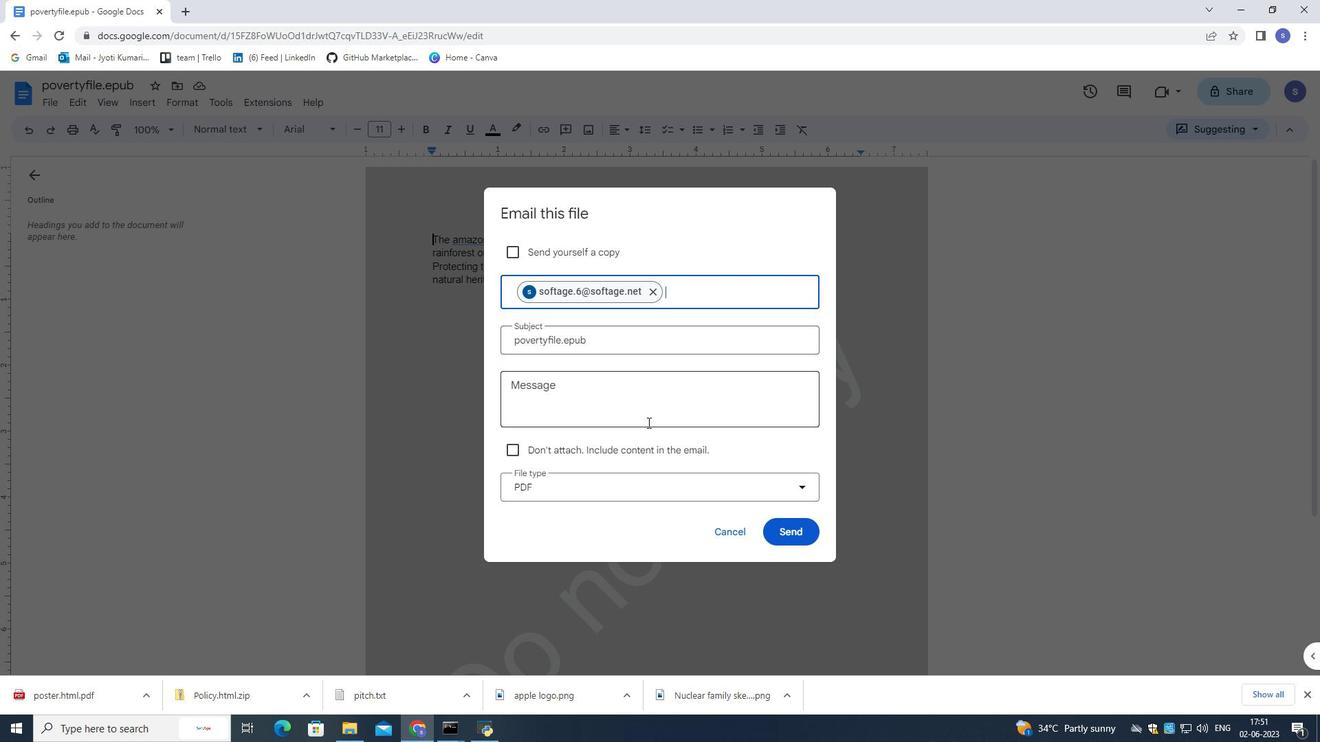 
Action: Mouse pressed left at (648, 423)
Screenshot: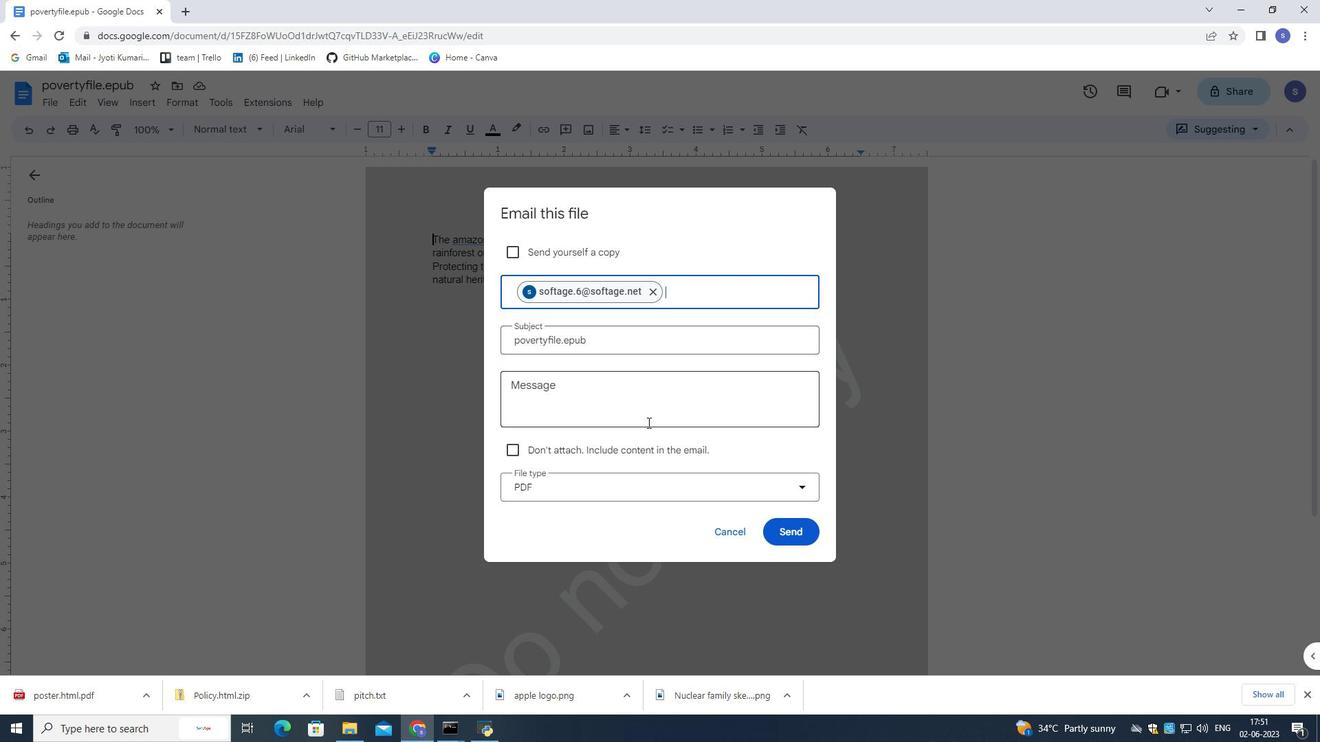 
Action: Mouse moved to (1245, 493)
Screenshot: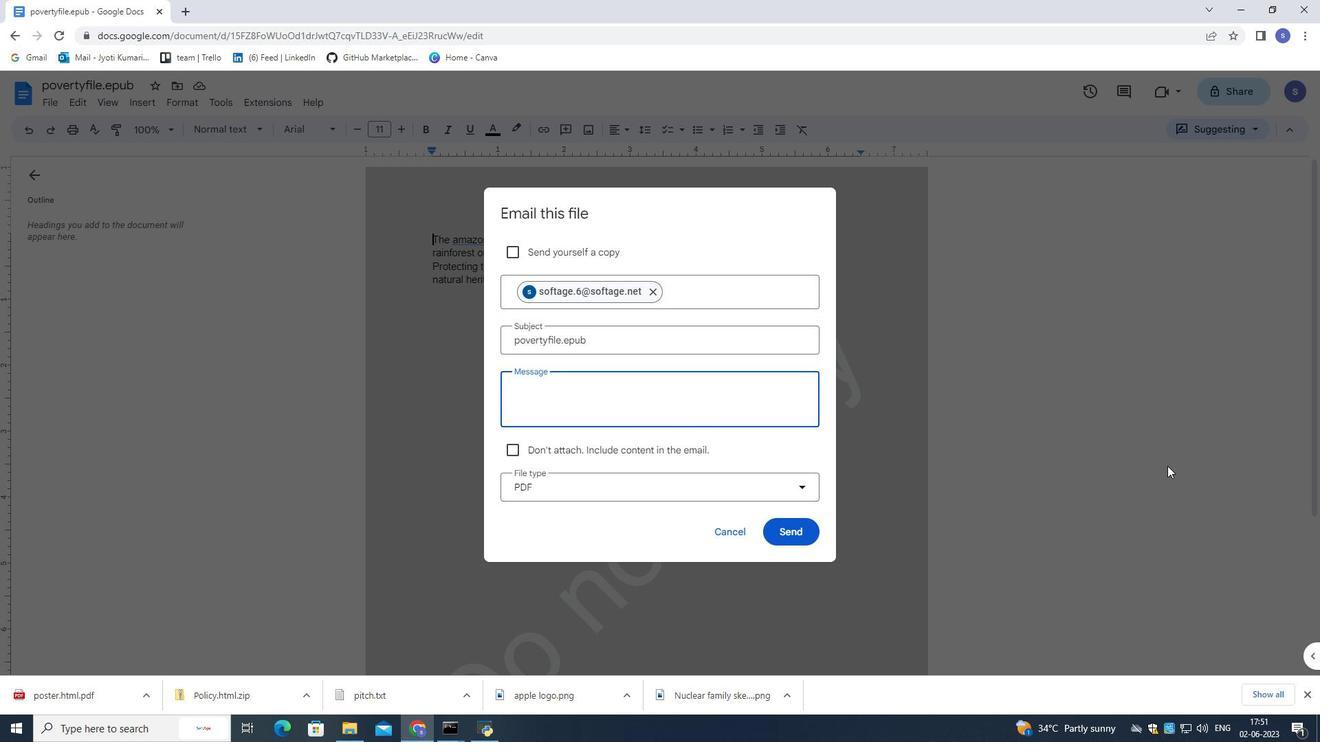 
Action: Key pressed <Key.shift>Time-<Key.space>sensitive<Key.space><Key.shift_r>:<Key.space><Key.shift>I<Key.space>kindly<Key.space>ask<Key.space>you<Key.space>to<Key.space>go<Key.space>through<Key.space>the<Key.space>email<Key.space><Key.shift>I've<Key.space>sent<Key.space>as<Key.space>ss<Key.backspace>oon<Key.space>as<Key.space>possible.
Screenshot: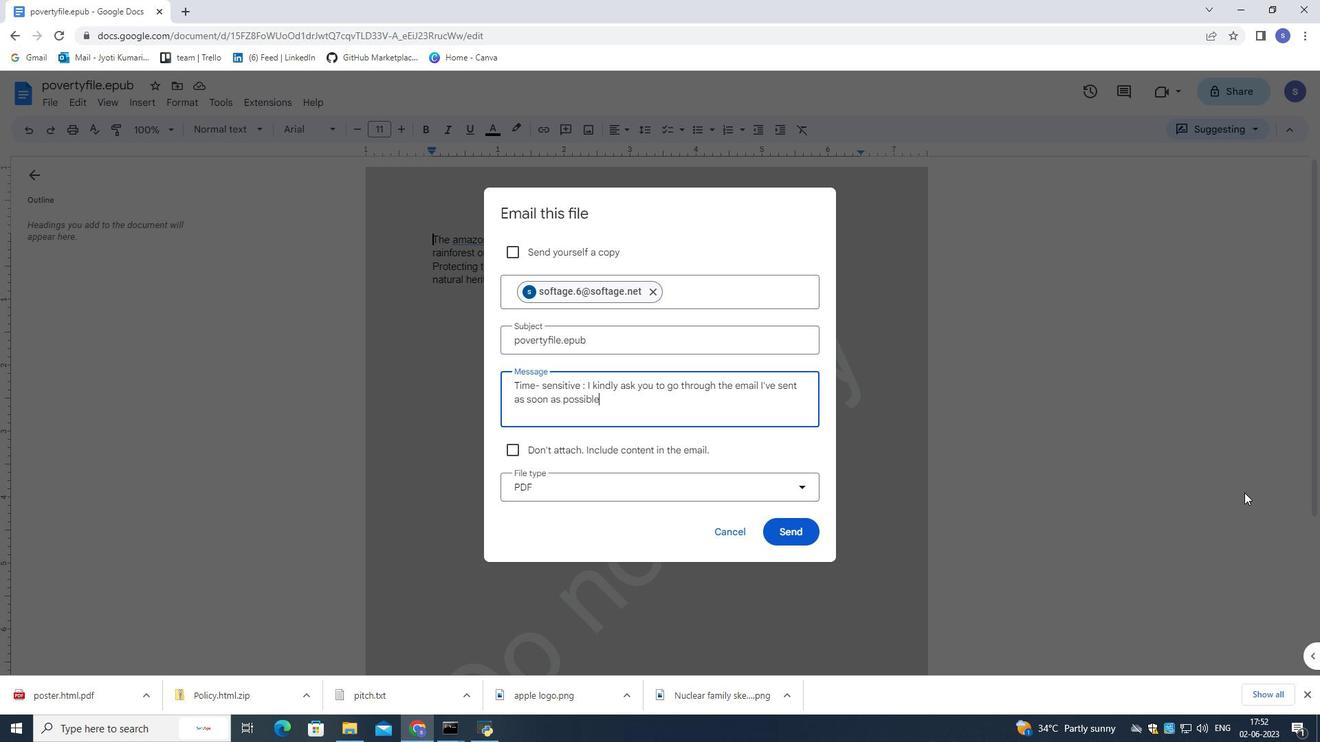 
Action: Mouse moved to (759, 491)
Screenshot: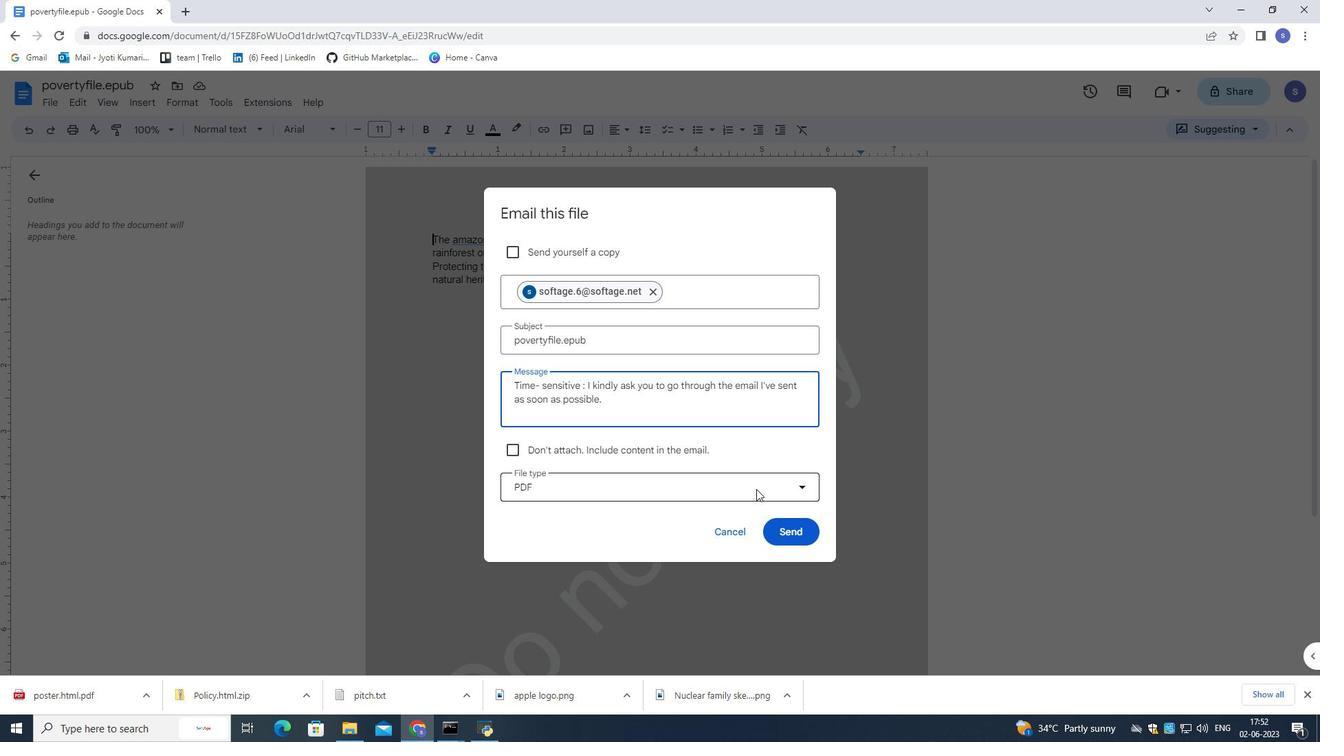 
Action: Mouse pressed left at (759, 491)
Screenshot: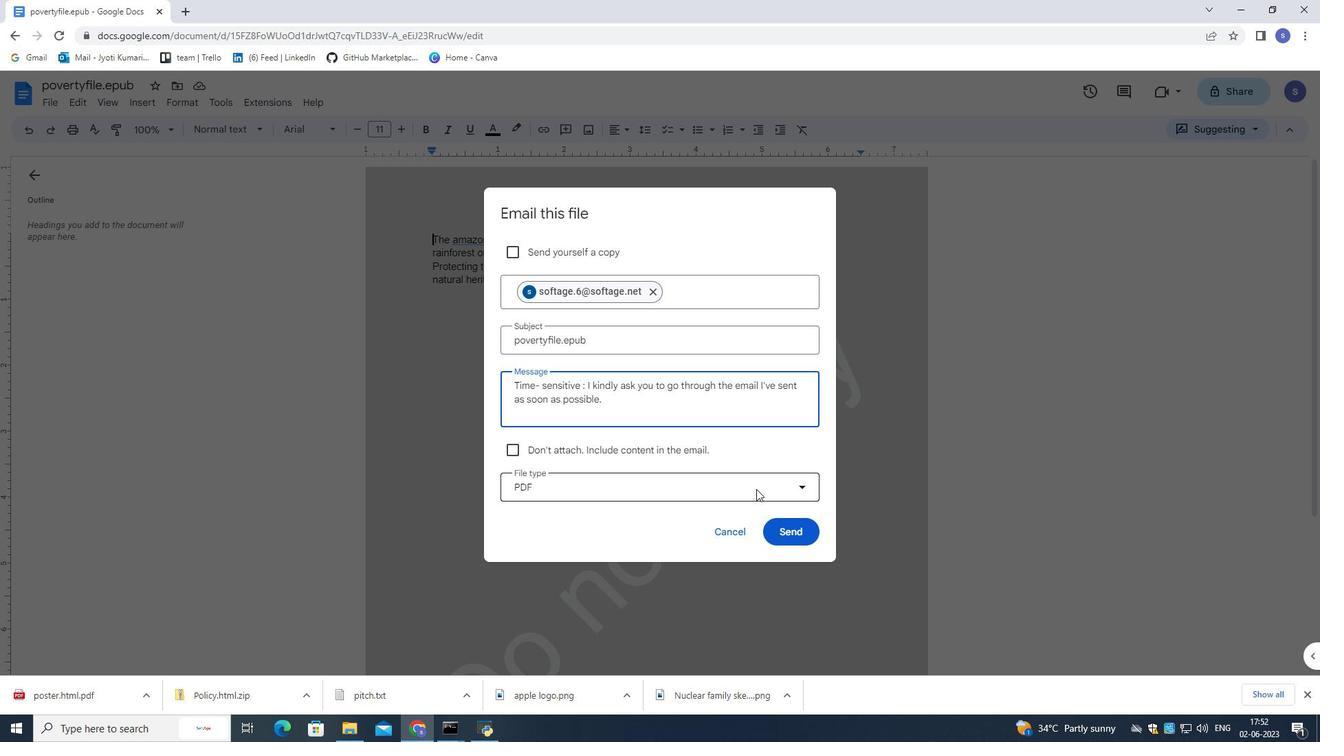 
Action: Mouse moved to (730, 598)
Screenshot: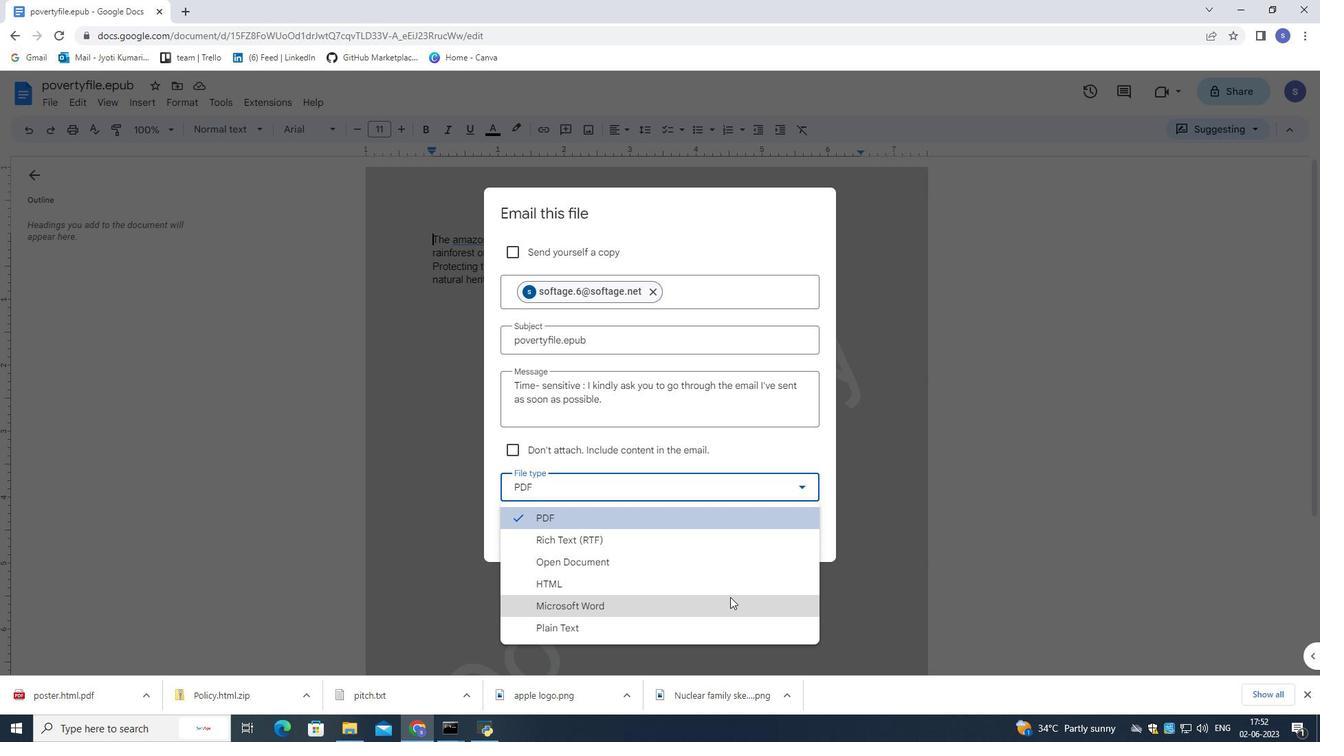 
Action: Mouse pressed left at (730, 598)
Screenshot: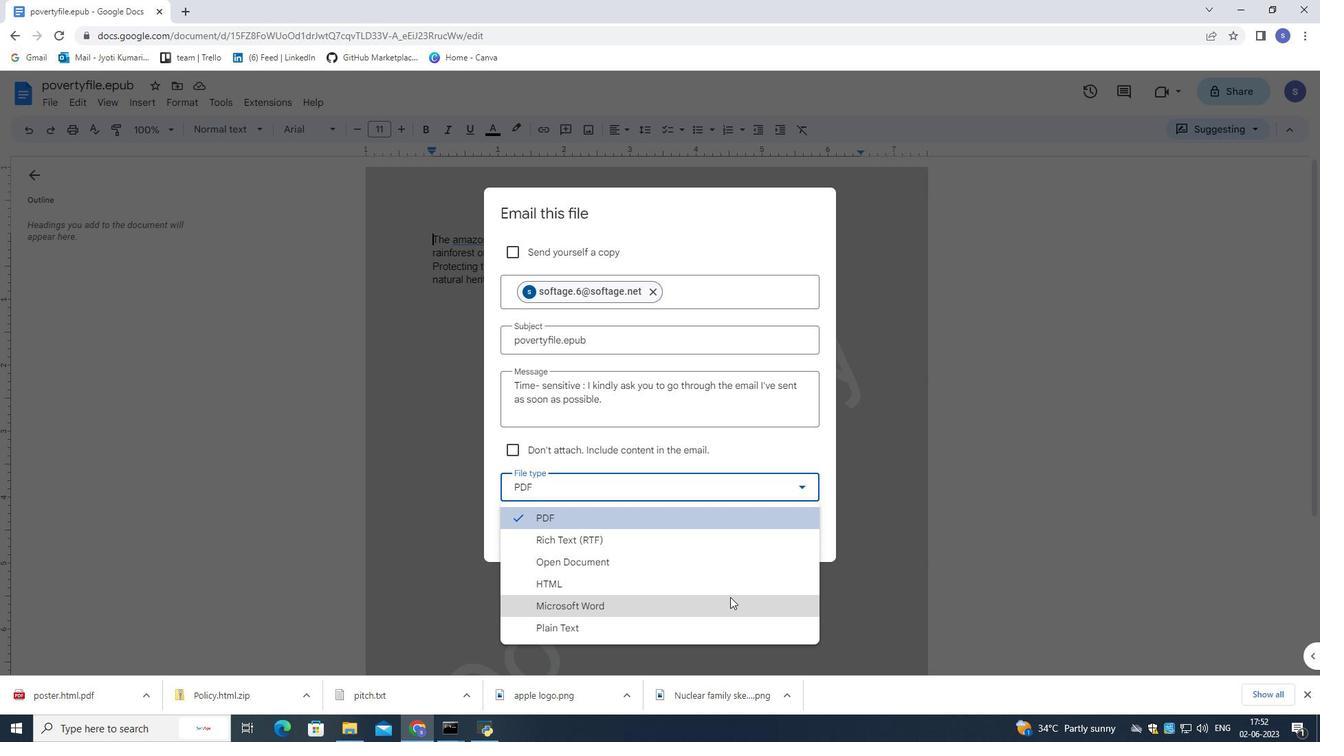 
Action: Mouse moved to (782, 537)
Screenshot: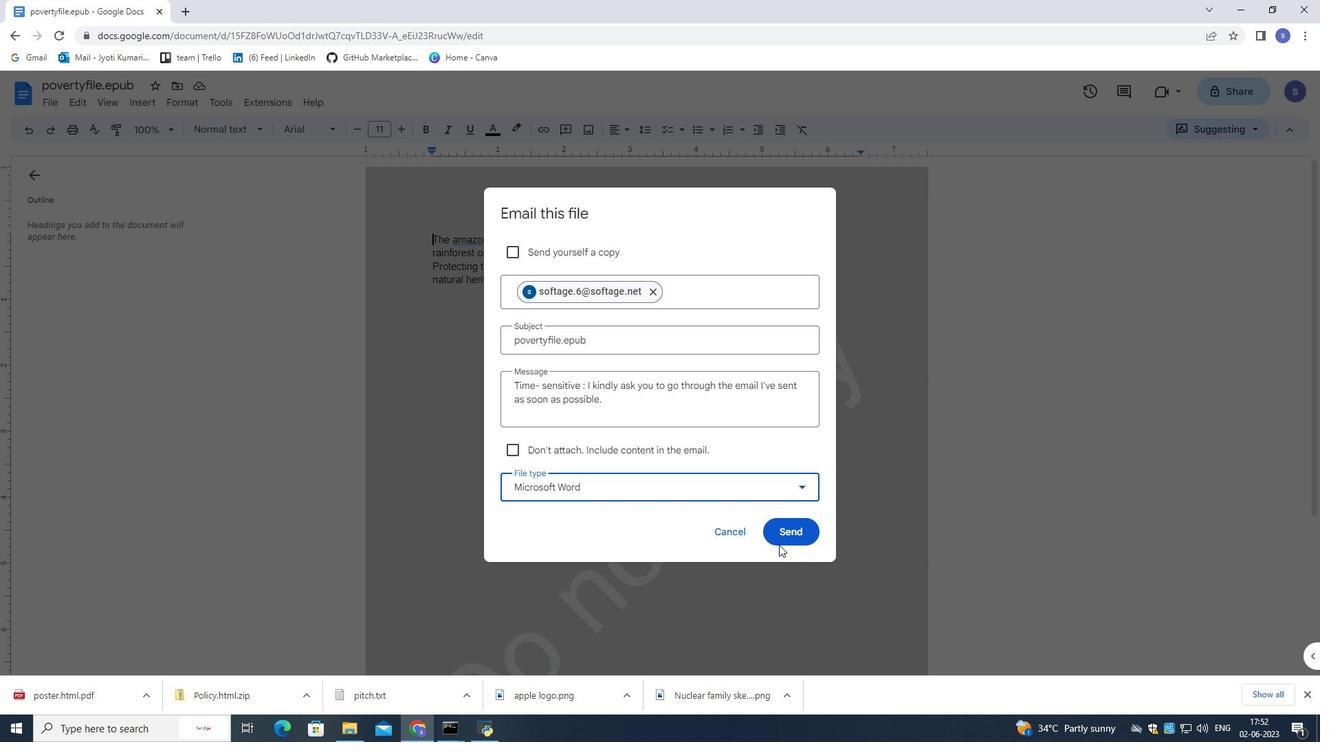 
Action: Mouse pressed left at (782, 537)
Screenshot: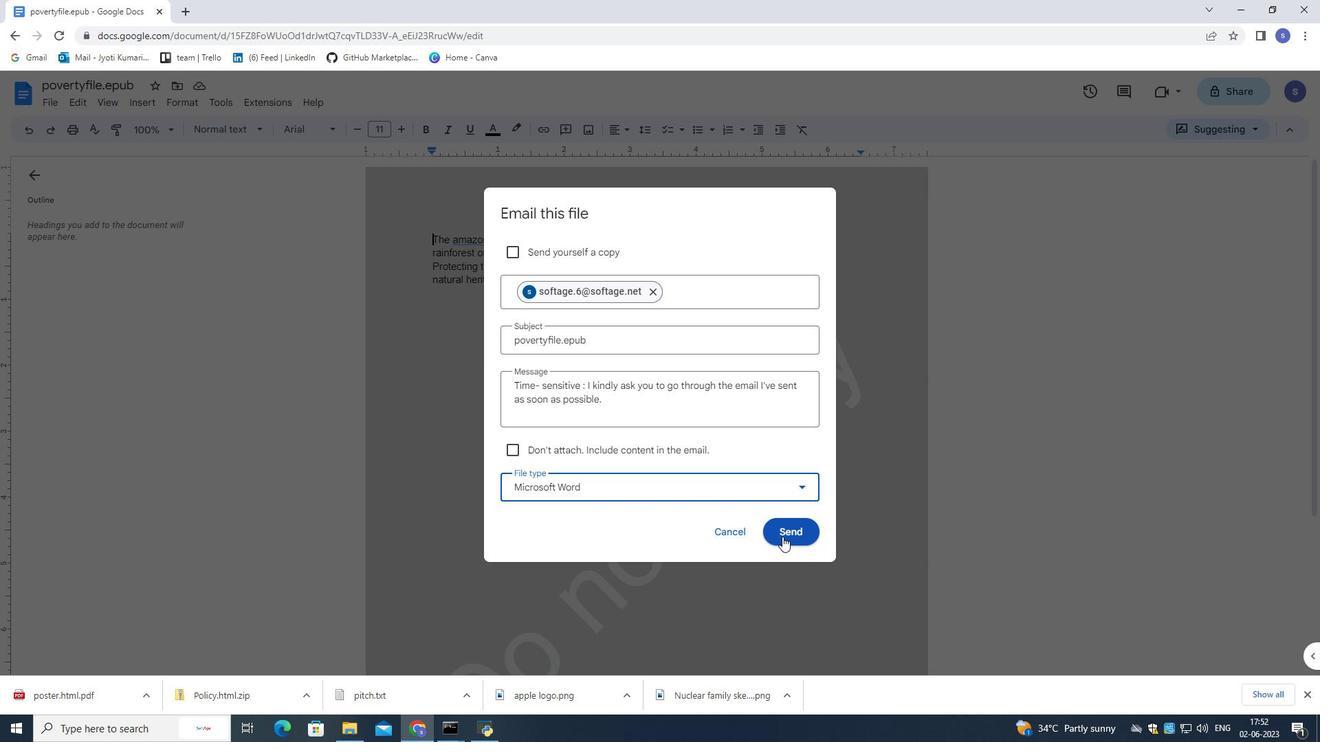 
Action: Mouse moved to (599, 396)
Screenshot: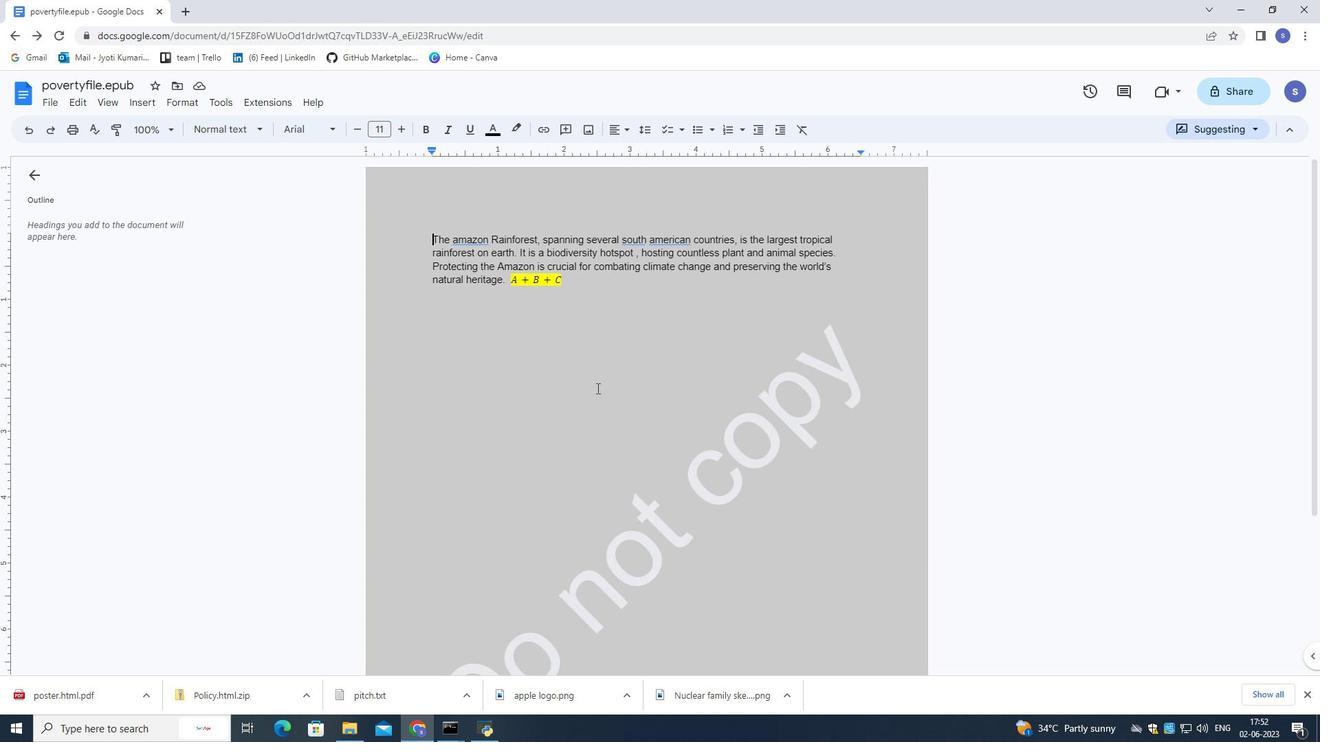 
Action: Mouse scrolled (599, 395) with delta (0, 0)
Screenshot: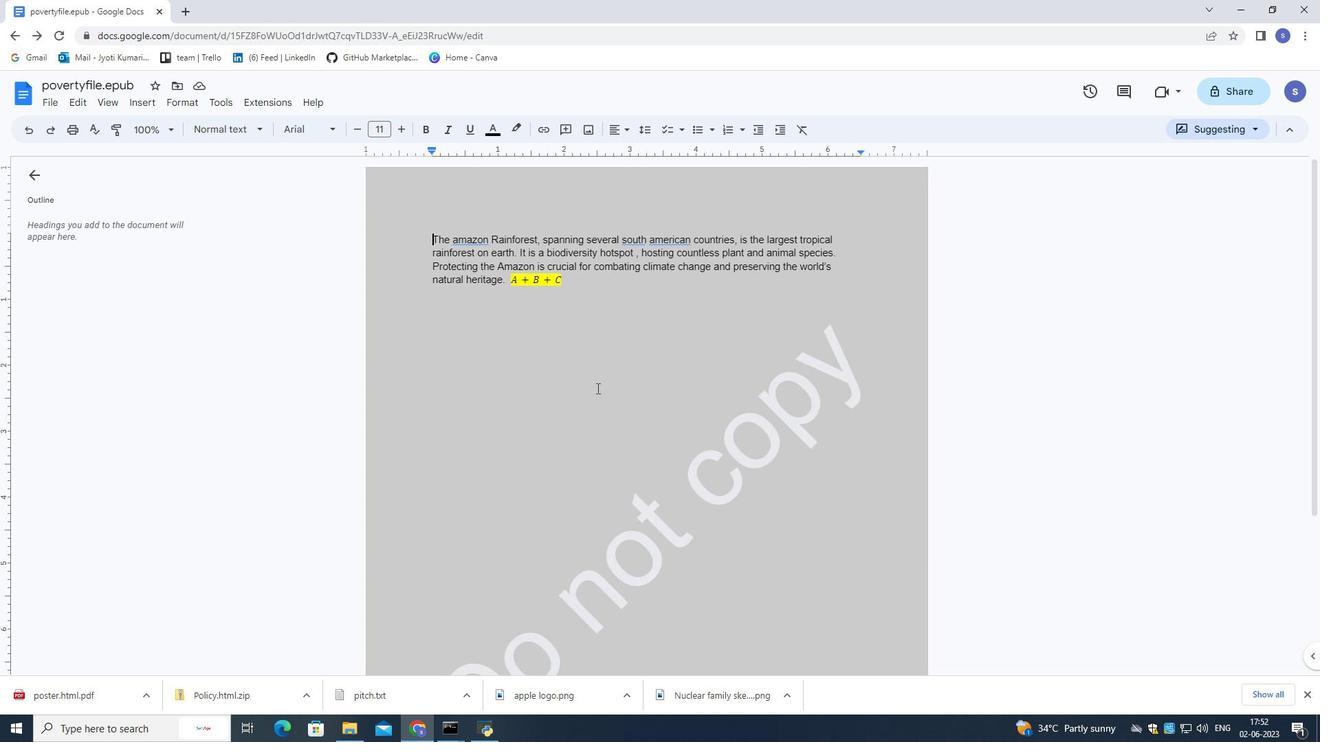 
Action: Mouse moved to (863, 504)
Screenshot: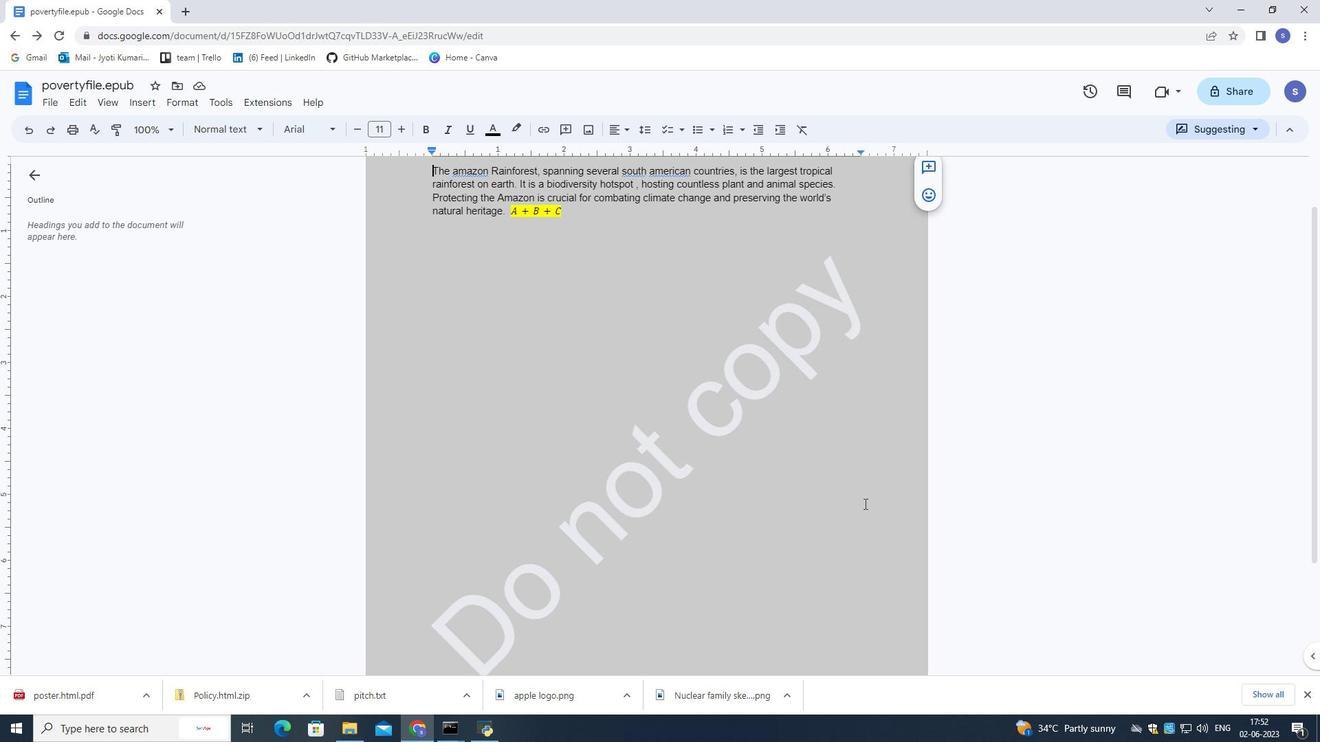 
Action: Mouse pressed left at (863, 504)
Screenshot: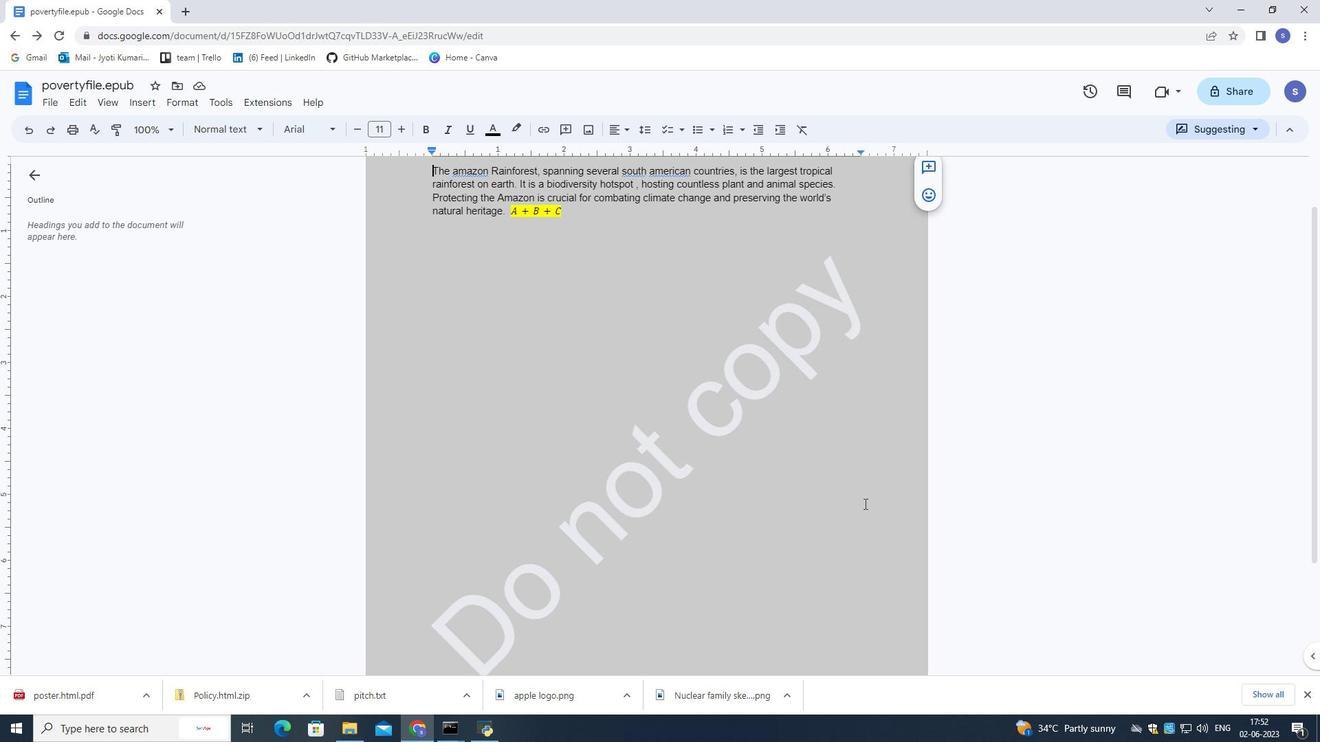 
Action: Mouse moved to (761, 478)
Screenshot: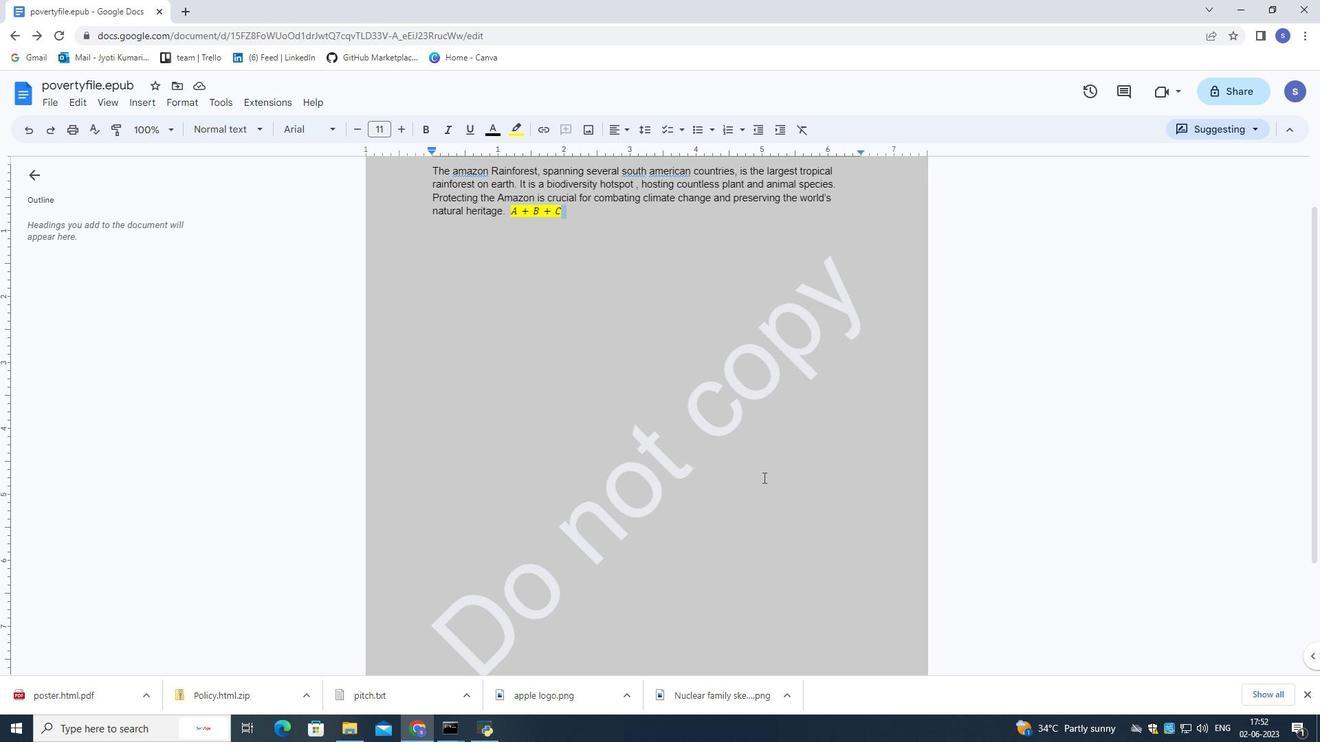 
